 Task: For heading Arial with bold.  font size for heading22,  'Change the font style of data to'Arial Narrow.  and font size to 14,  Change the alignment of both headline & data to Align middle.  In the sheet  Budget Analysis Log
Action: Mouse moved to (132, 170)
Screenshot: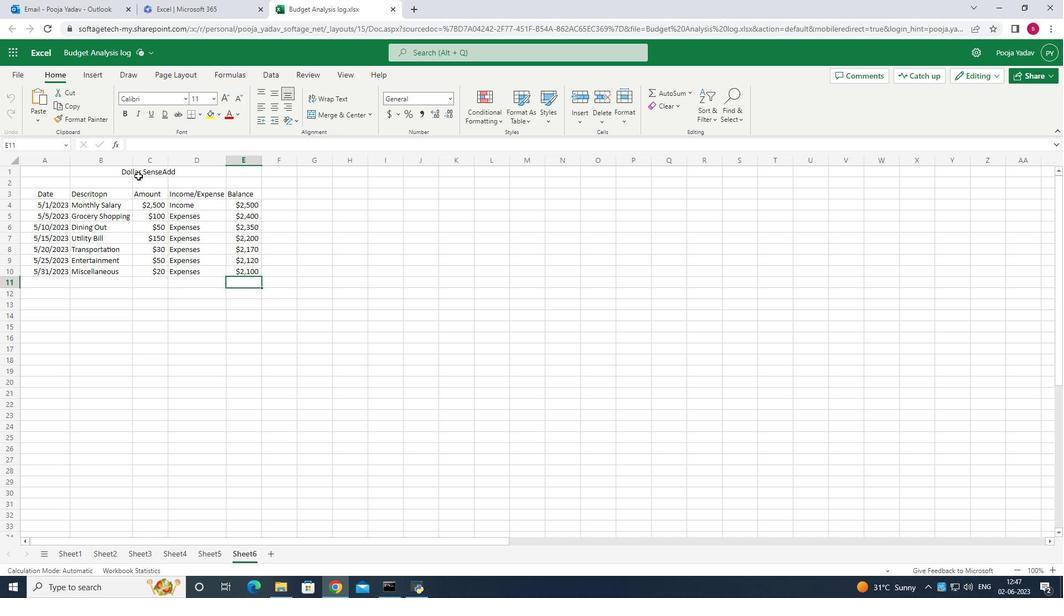 
Action: Mouse pressed left at (132, 170)
Screenshot: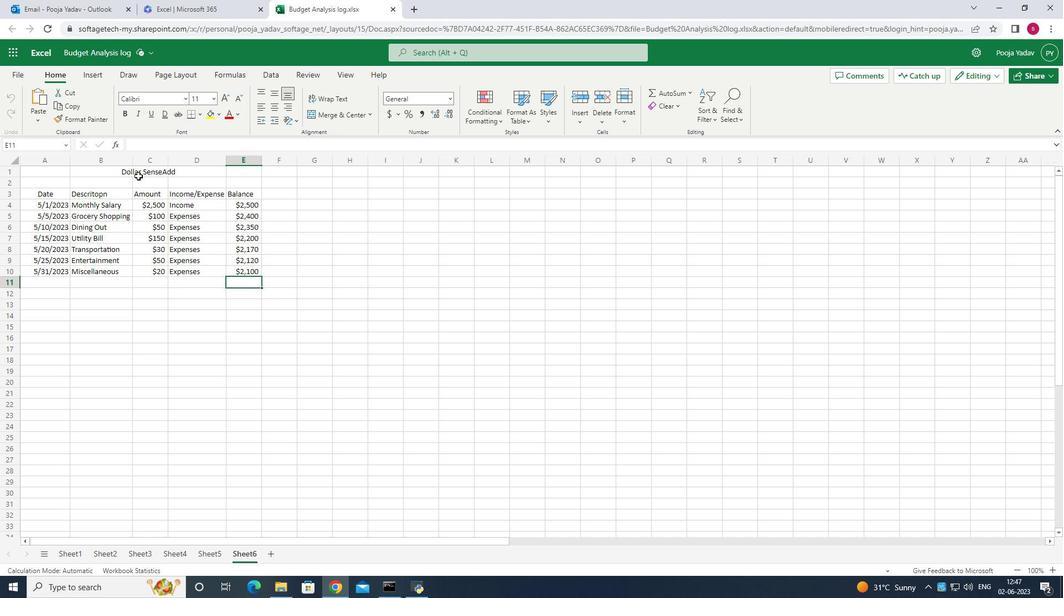 
Action: Mouse moved to (118, 108)
Screenshot: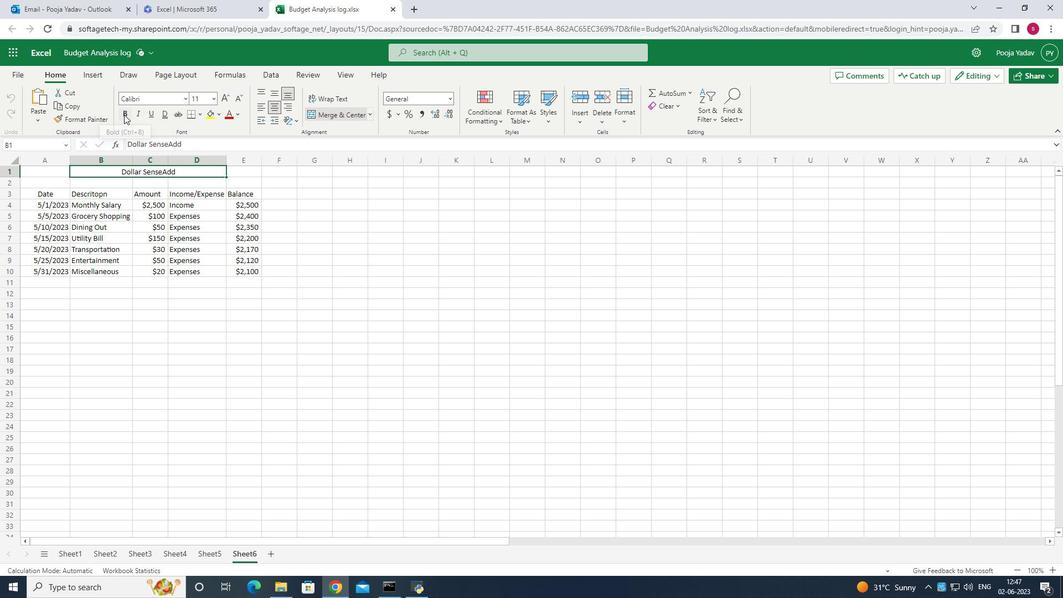 
Action: Mouse pressed left at (118, 108)
Screenshot: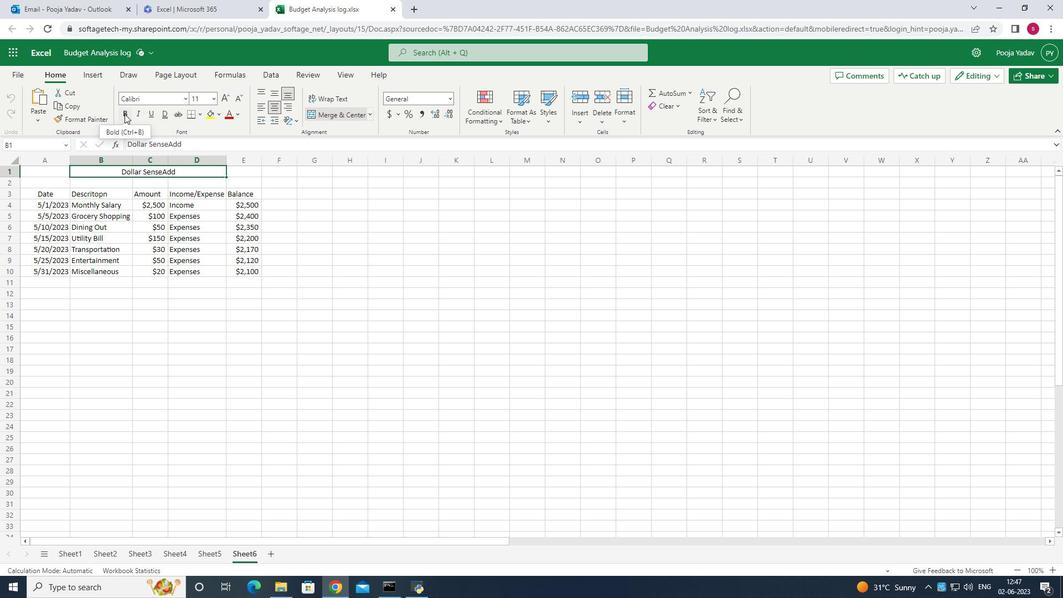 
Action: Mouse moved to (179, 88)
Screenshot: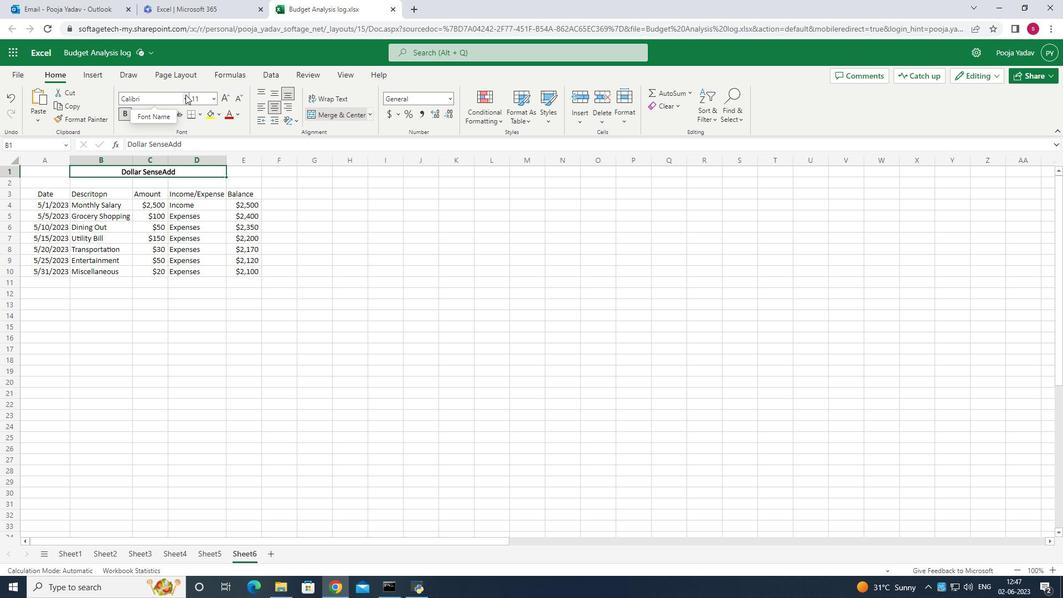 
Action: Mouse pressed left at (179, 88)
Screenshot: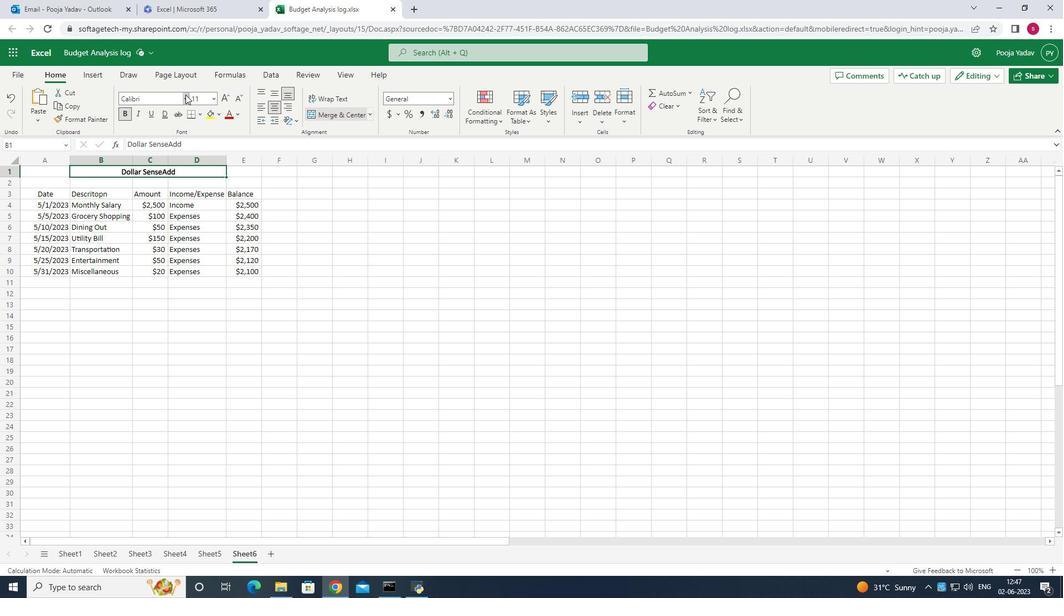 
Action: Mouse moved to (183, 96)
Screenshot: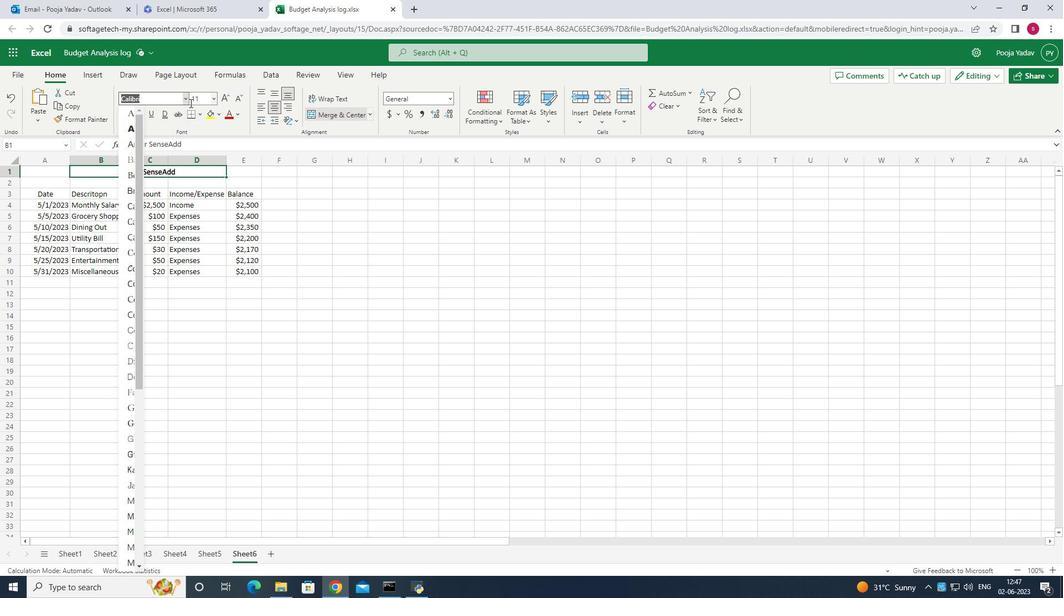
Action: Mouse pressed left at (183, 96)
Screenshot: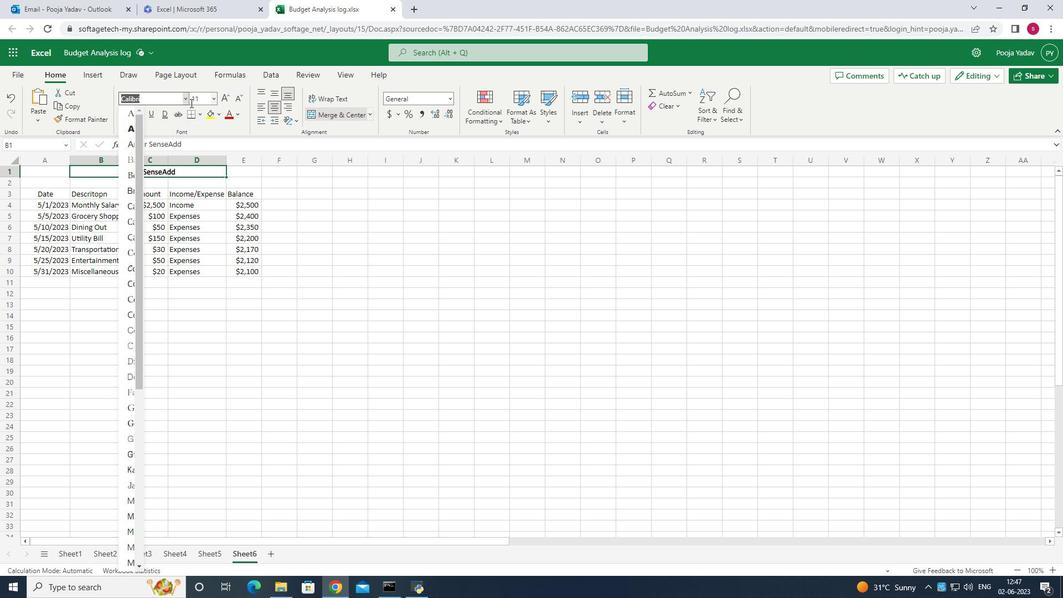 
Action: Mouse moved to (180, 96)
Screenshot: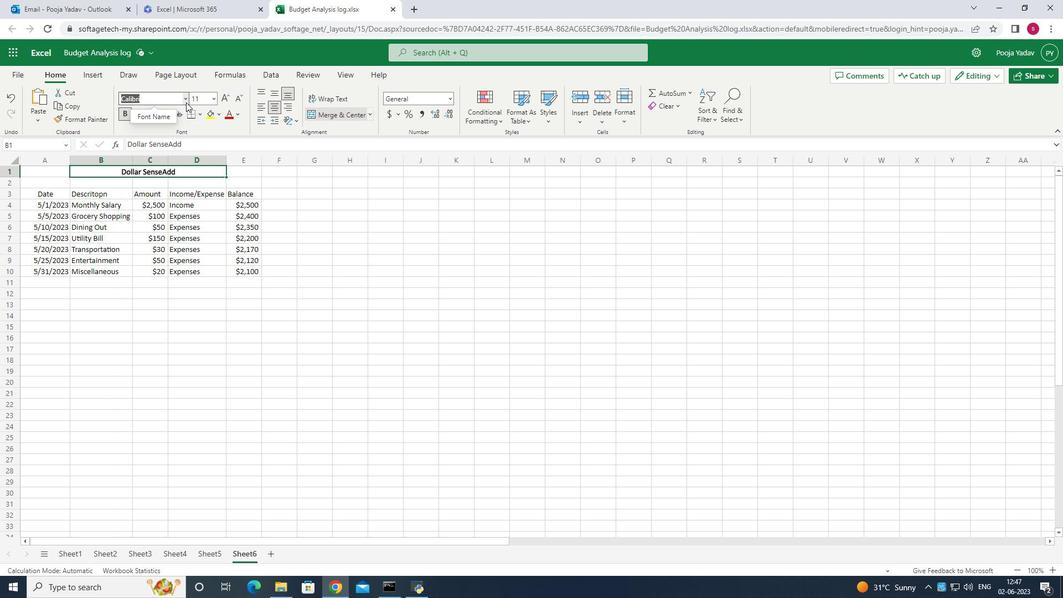 
Action: Mouse pressed left at (180, 96)
Screenshot: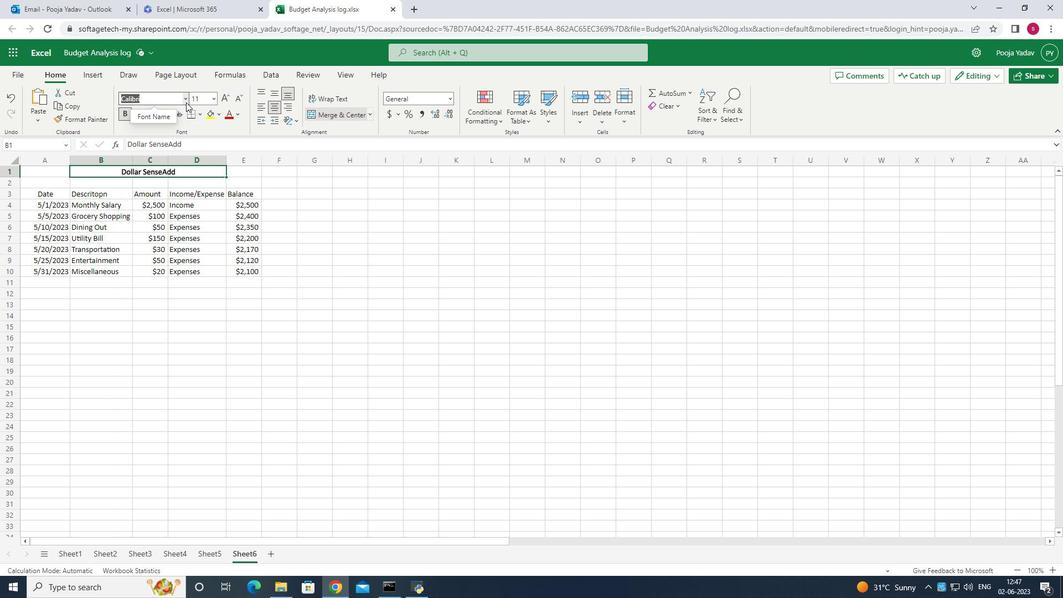 
Action: Mouse moved to (160, 139)
Screenshot: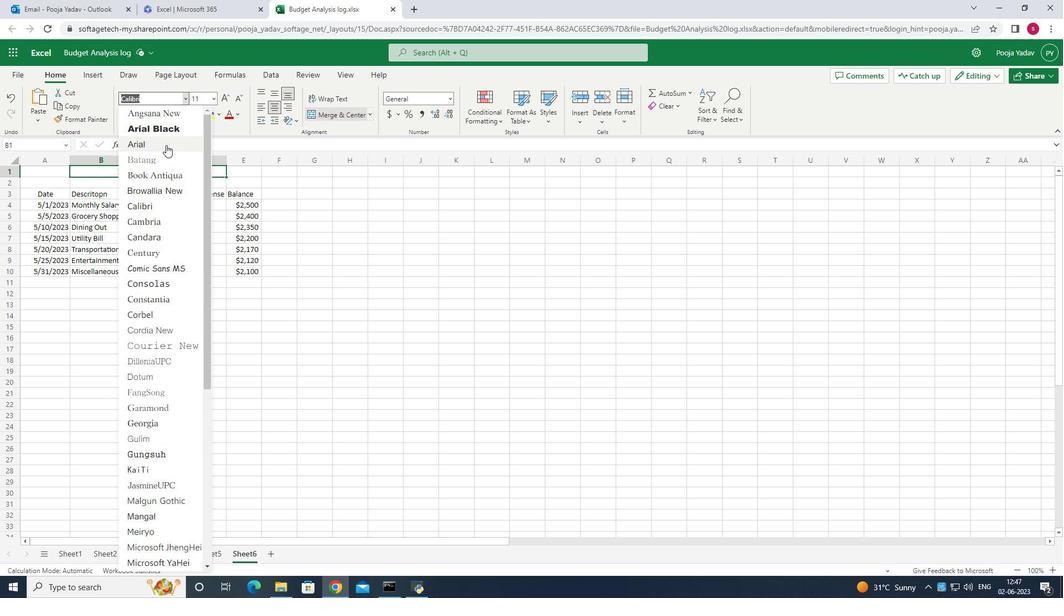 
Action: Mouse pressed left at (160, 139)
Screenshot: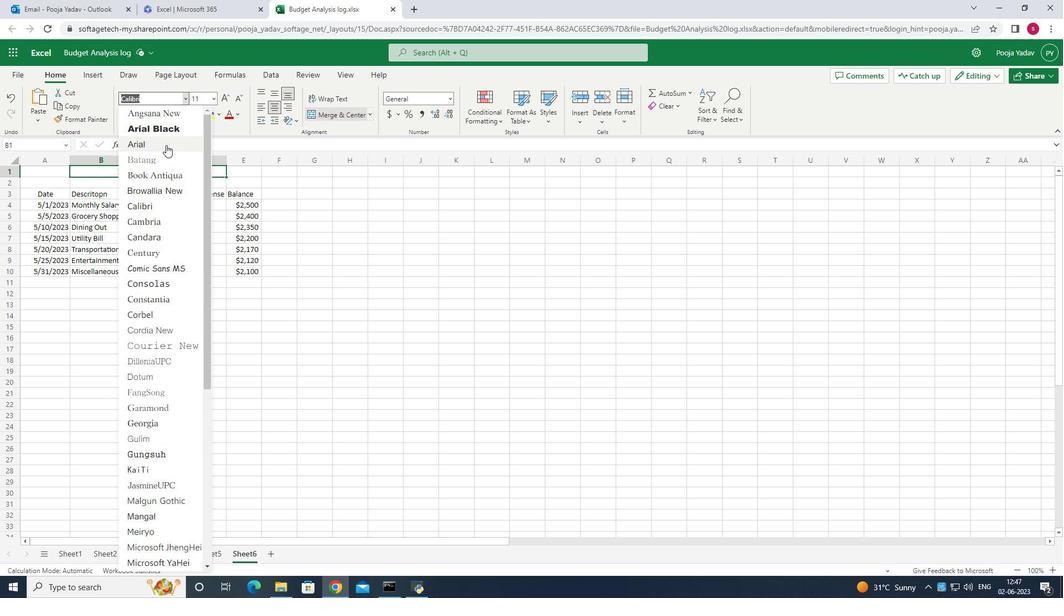 
Action: Mouse moved to (207, 94)
Screenshot: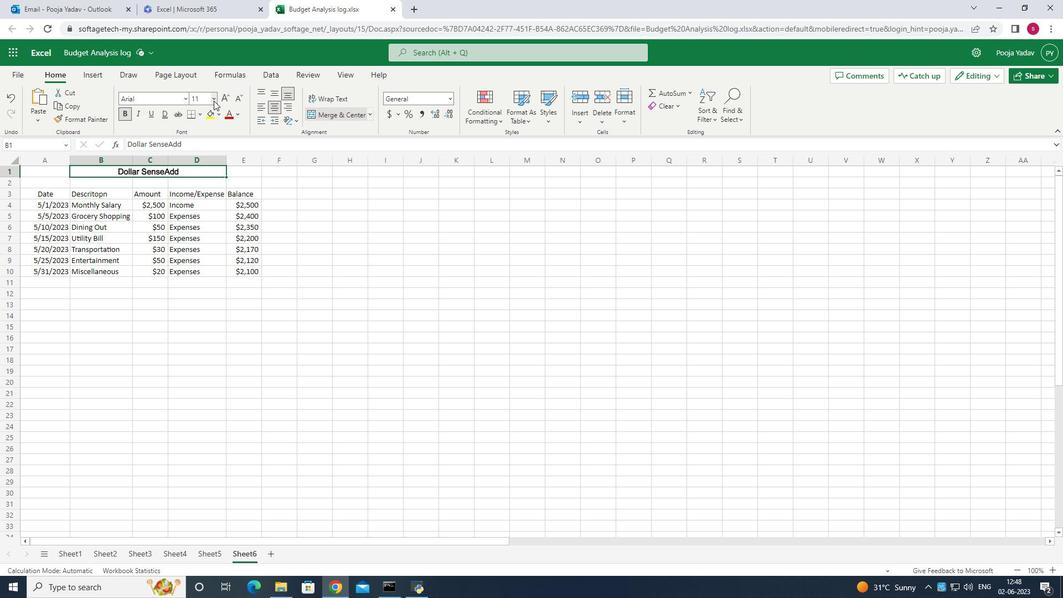 
Action: Mouse pressed left at (207, 94)
Screenshot: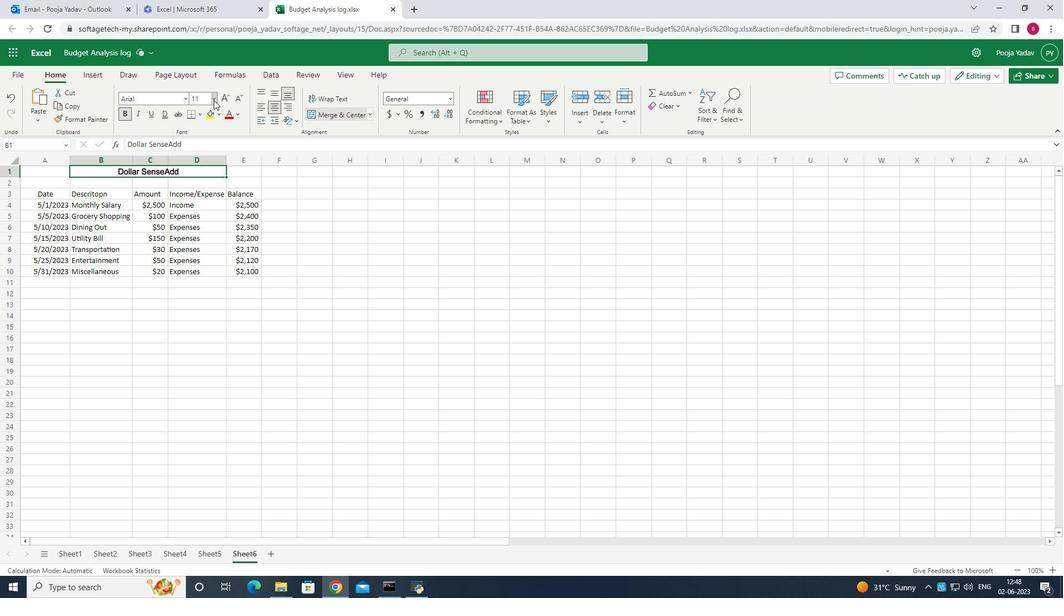 
Action: Mouse moved to (310, 198)
Screenshot: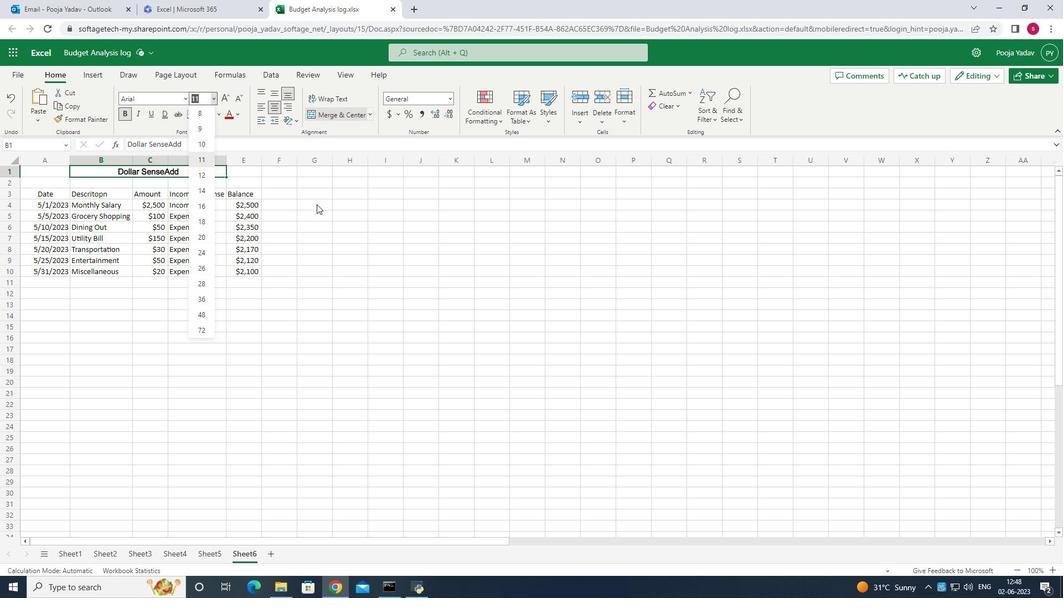 
Action: Mouse pressed left at (310, 198)
Screenshot: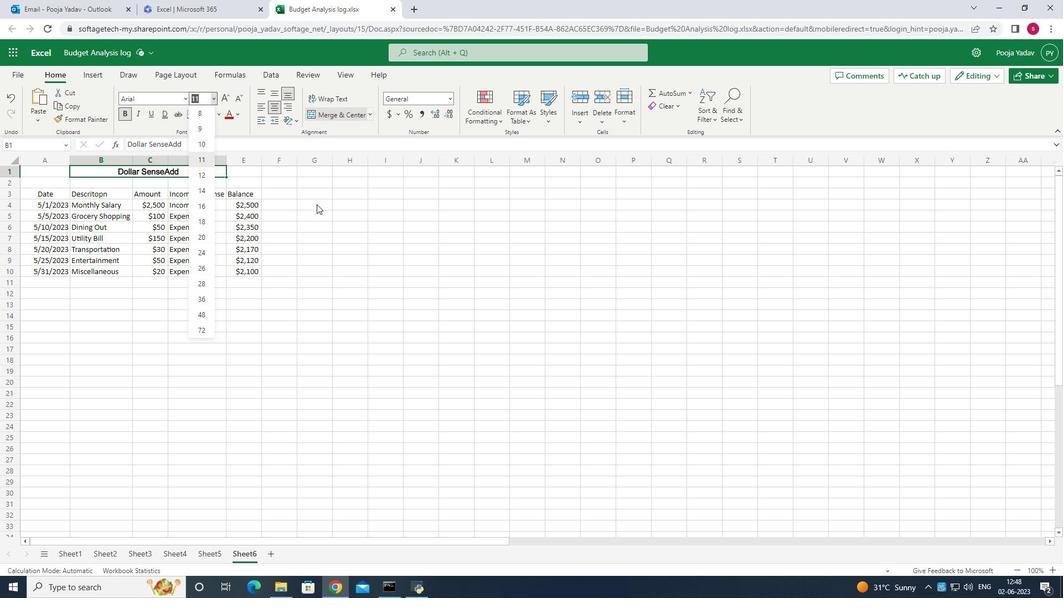 
Action: Mouse moved to (206, 94)
Screenshot: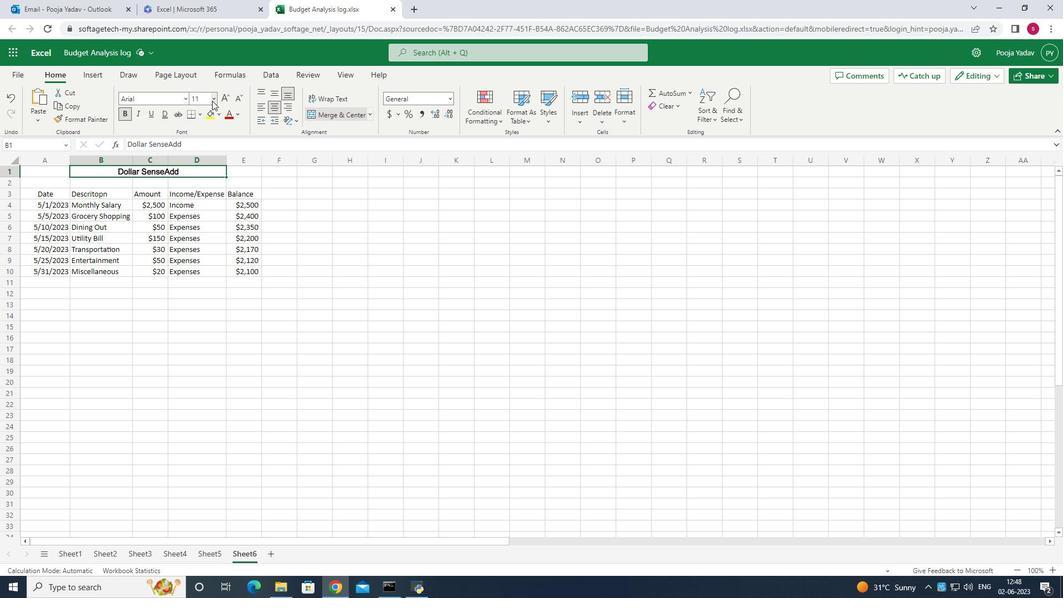 
Action: Mouse pressed left at (206, 94)
Screenshot: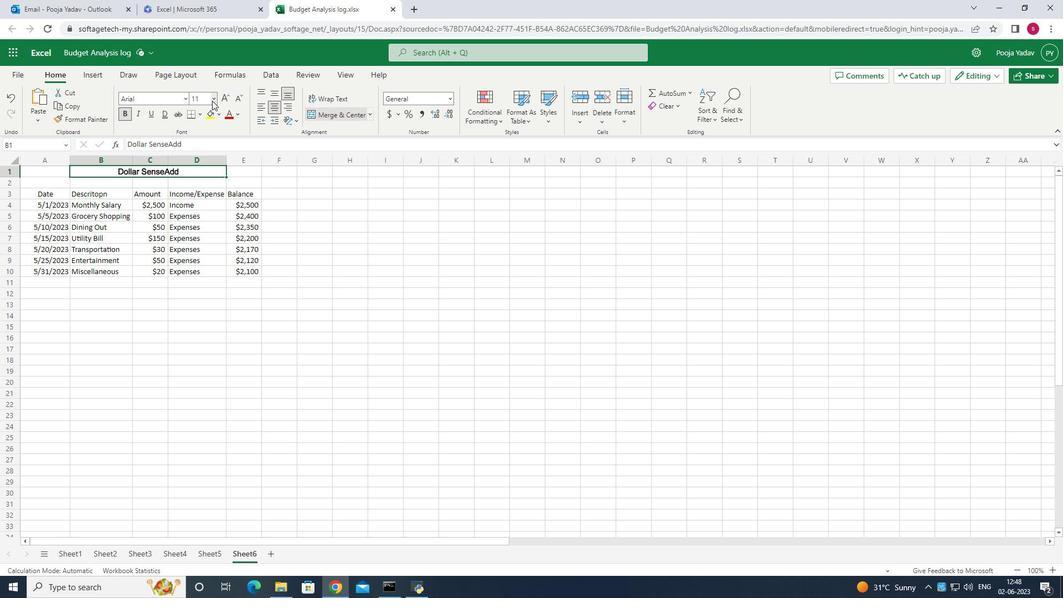 
Action: Mouse pressed left at (206, 94)
Screenshot: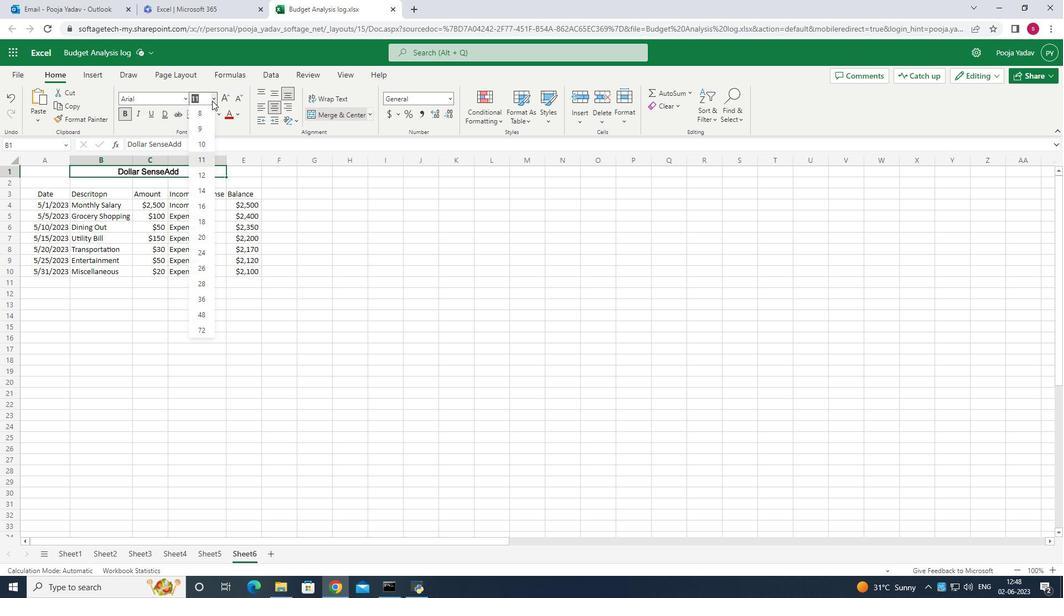 
Action: Mouse pressed left at (206, 94)
Screenshot: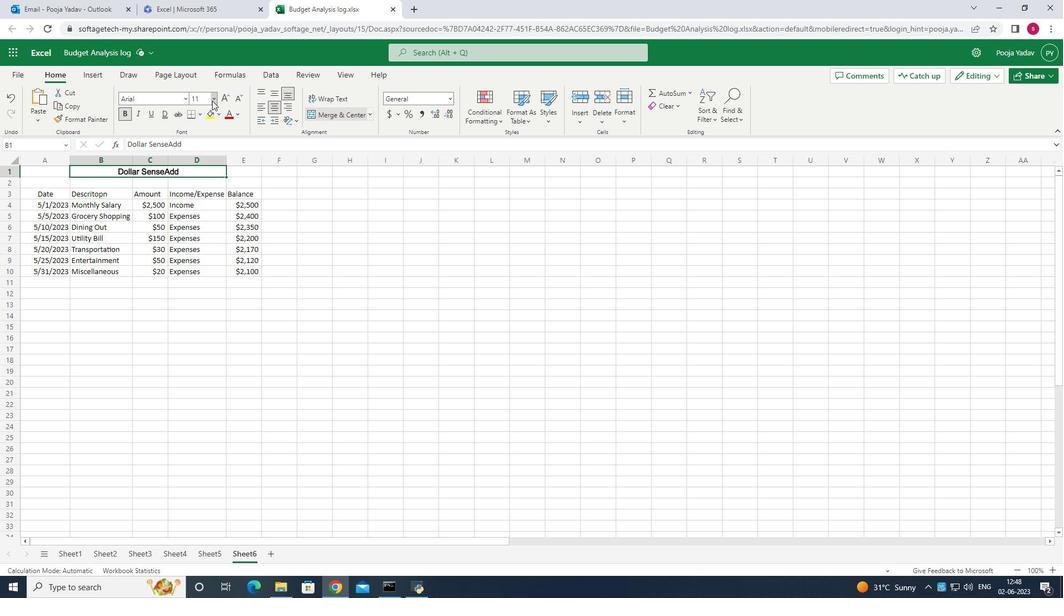 
Action: Mouse moved to (196, 231)
Screenshot: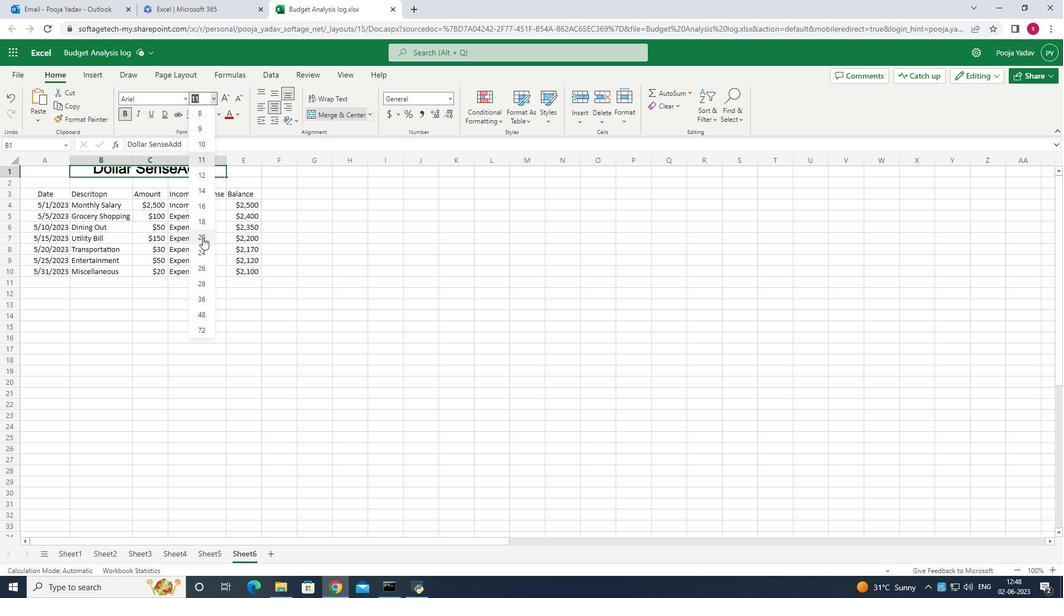 
Action: Mouse pressed left at (196, 231)
Screenshot: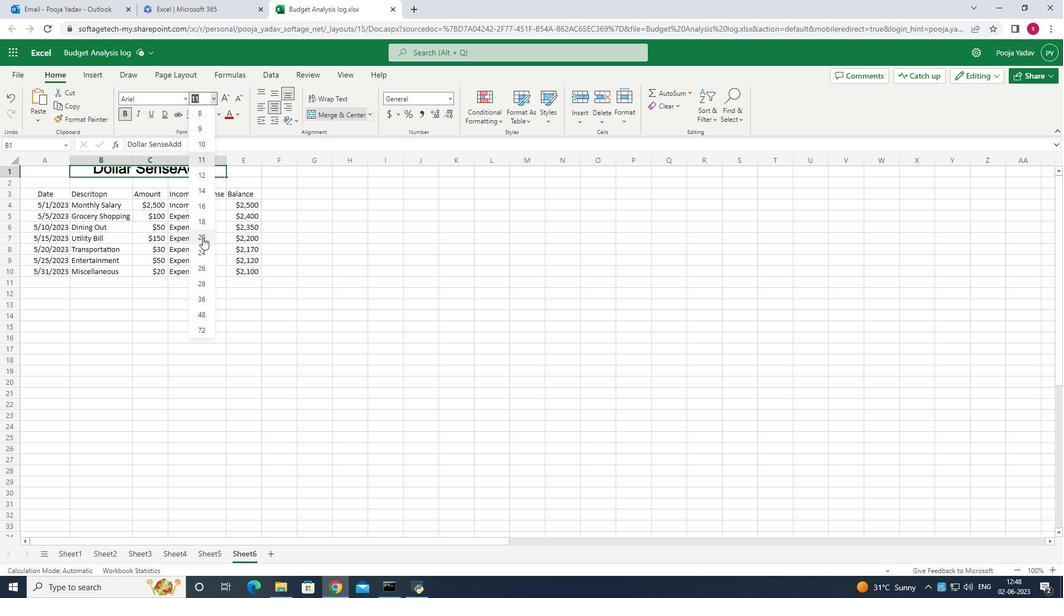 
Action: Mouse moved to (196, 91)
Screenshot: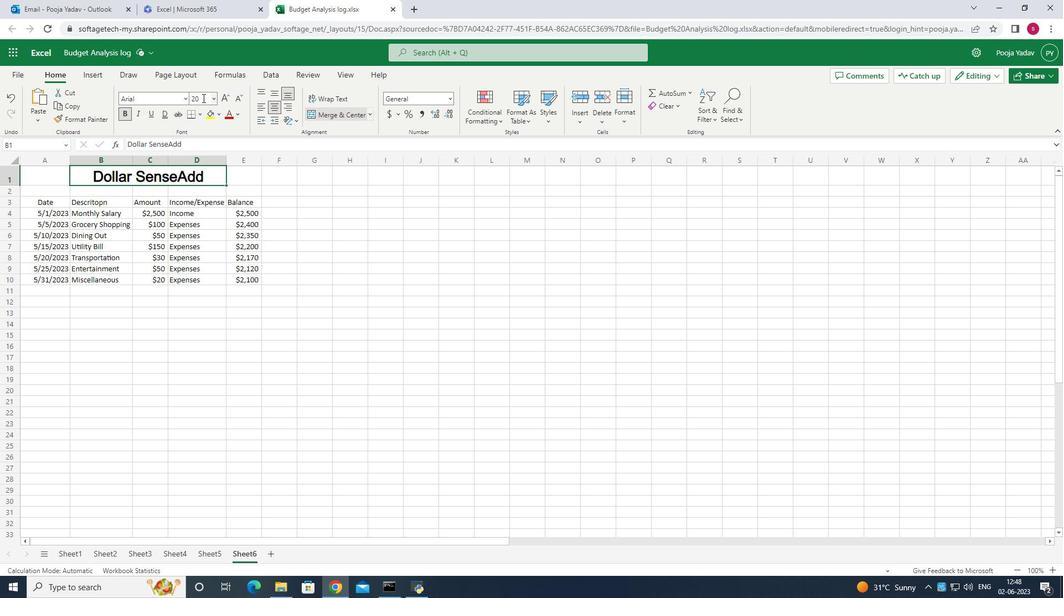 
Action: Mouse pressed left at (196, 91)
Screenshot: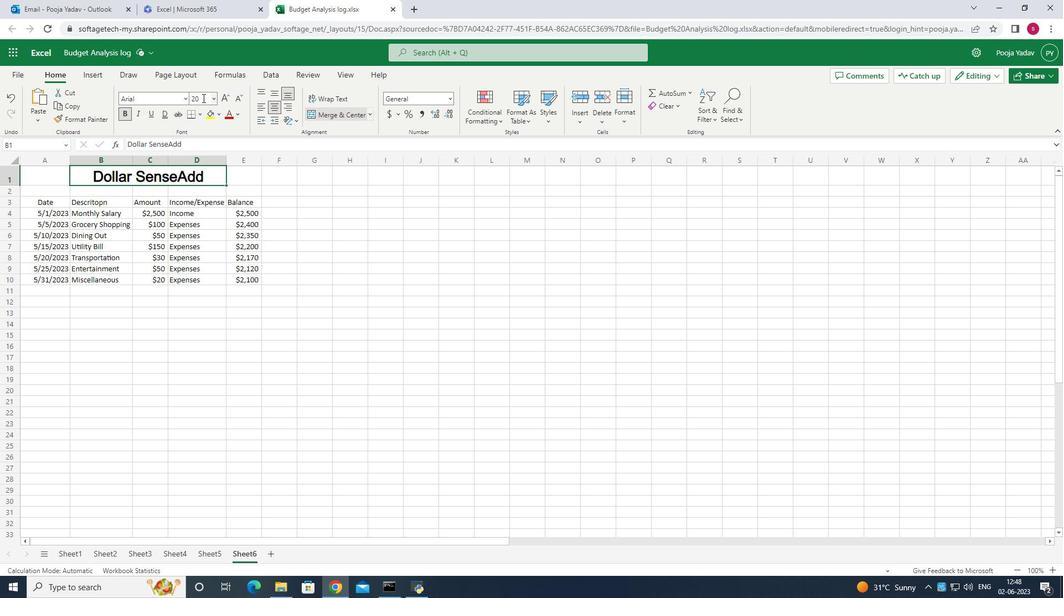 
Action: Mouse pressed left at (196, 91)
Screenshot: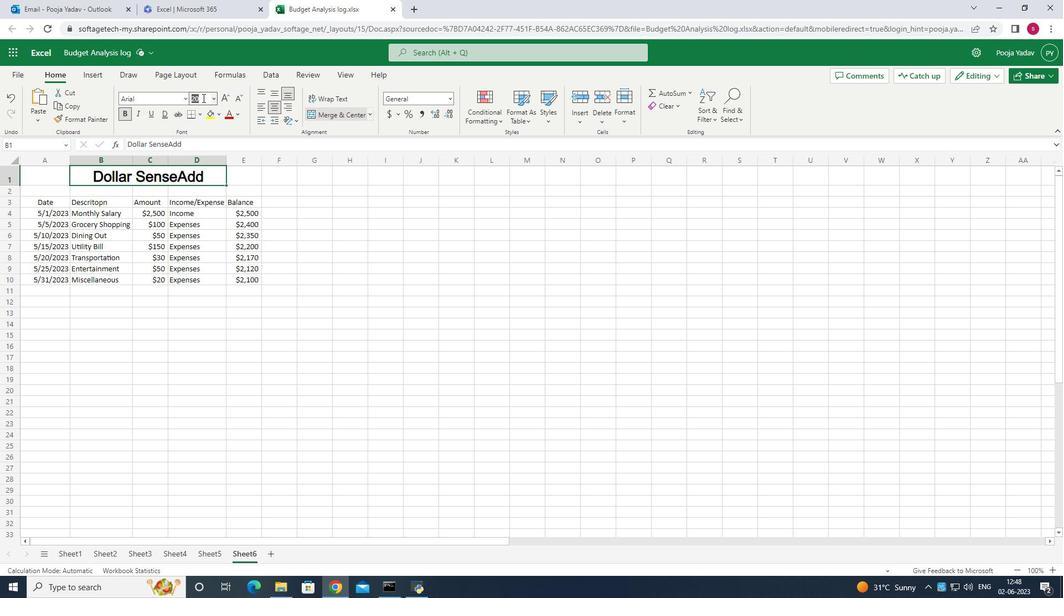 
Action: Mouse pressed left at (196, 91)
Screenshot: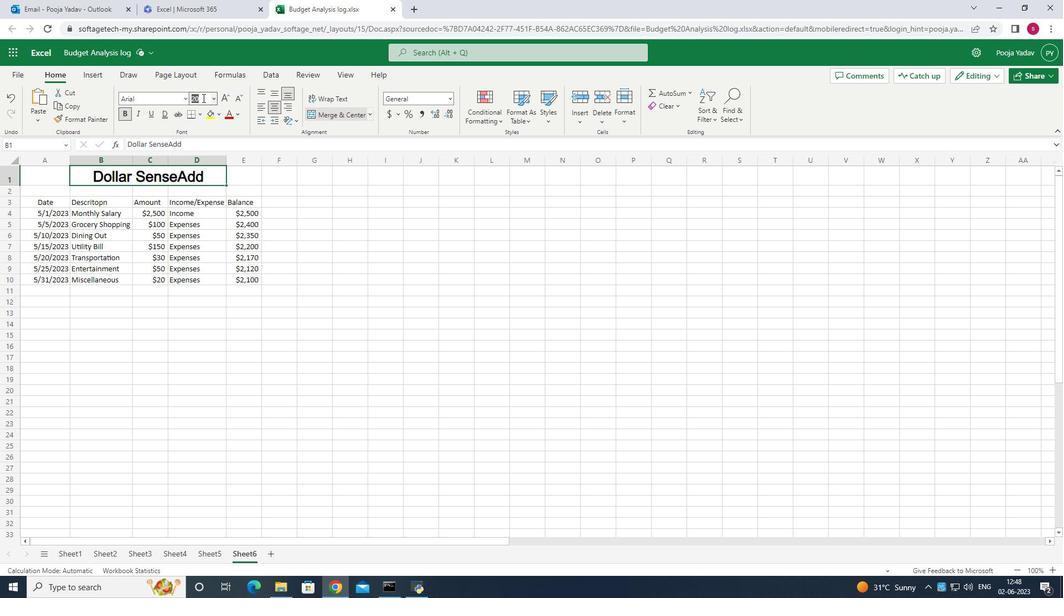 
Action: Mouse pressed left at (196, 91)
Screenshot: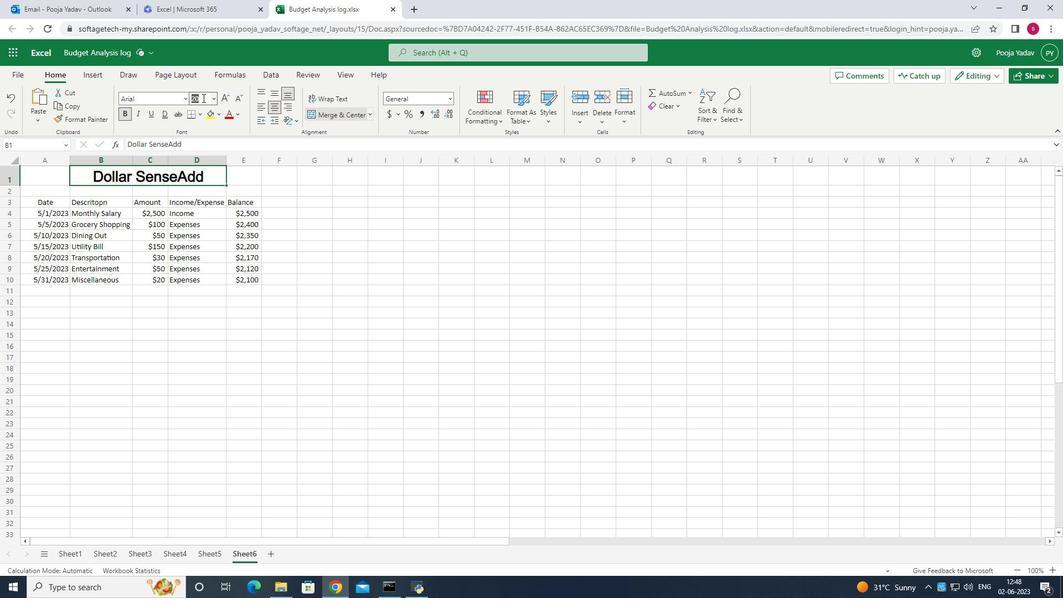 
Action: Mouse pressed left at (196, 91)
Screenshot: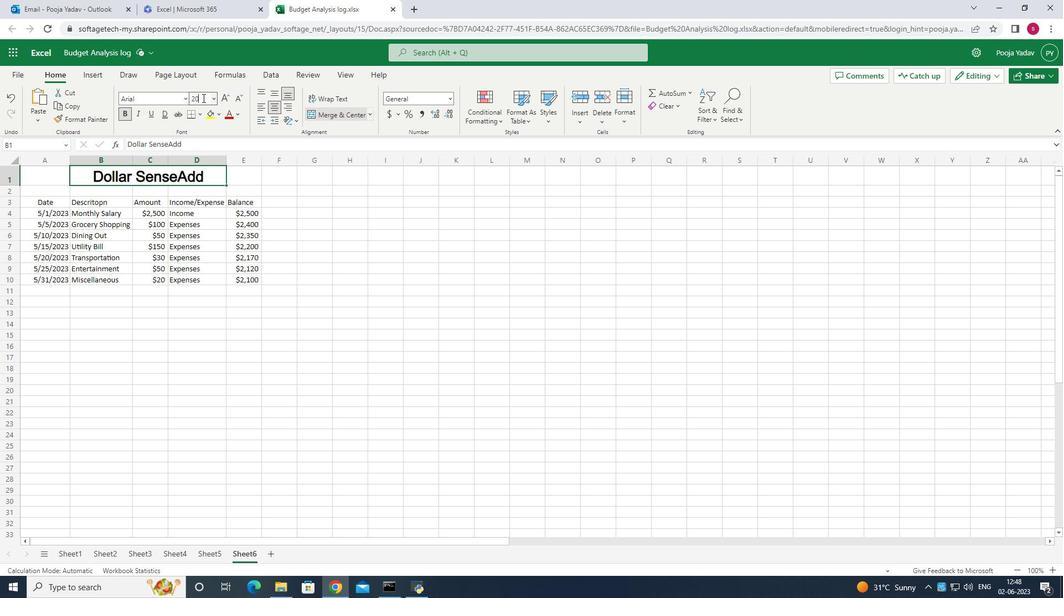 
Action: Key pressed 22
Screenshot: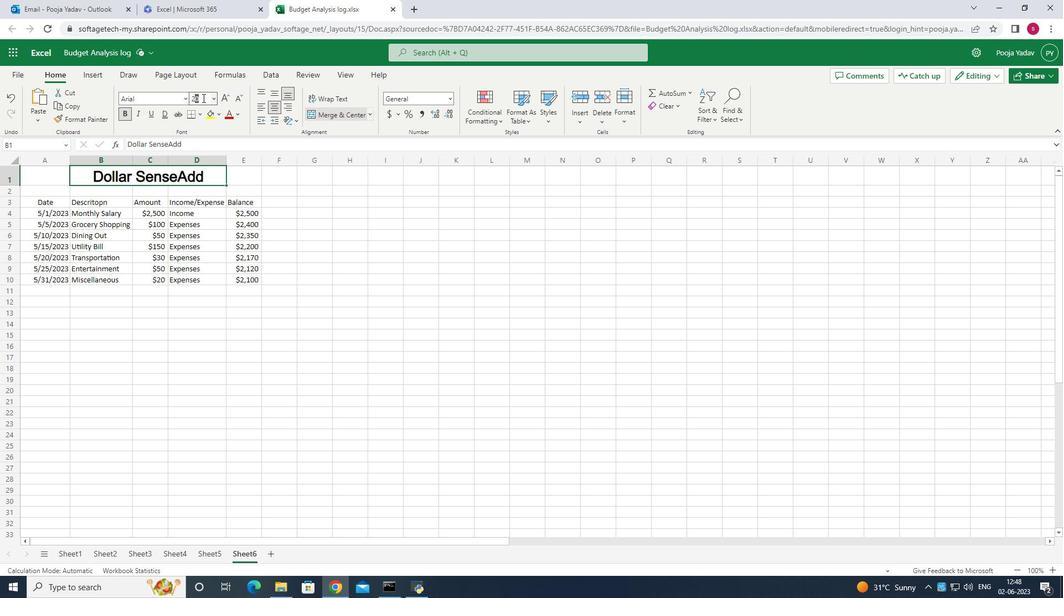 
Action: Mouse moved to (190, 274)
Screenshot: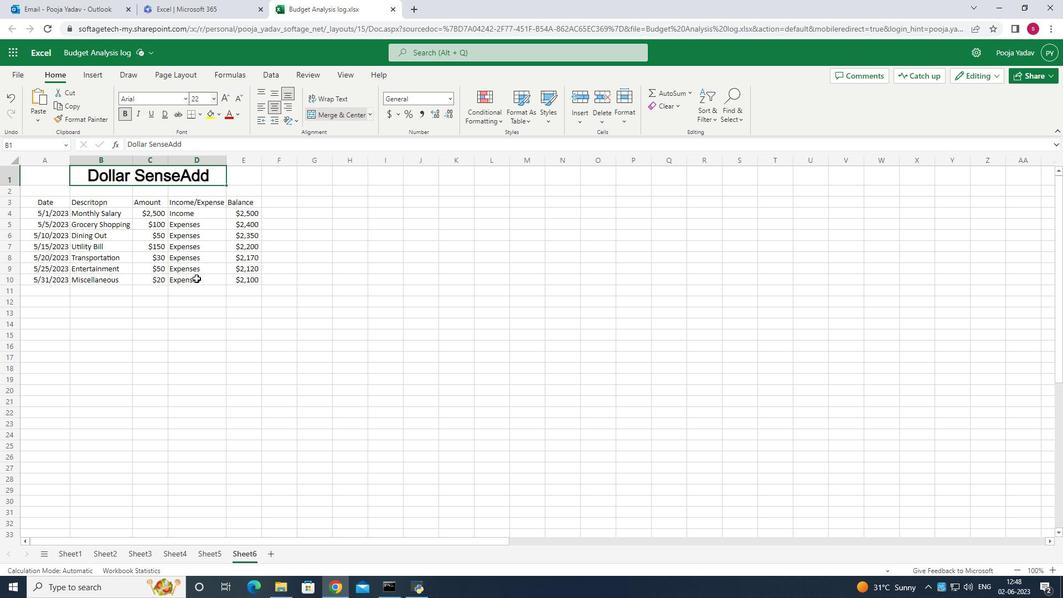 
Action: Mouse pressed left at (190, 274)
Screenshot: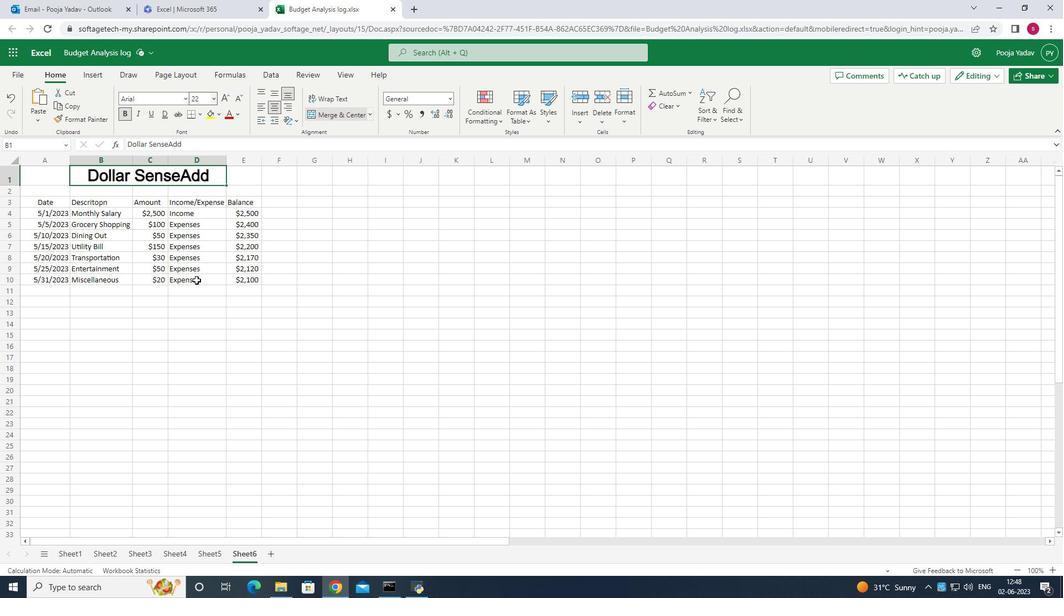 
Action: Mouse moved to (108, 275)
Screenshot: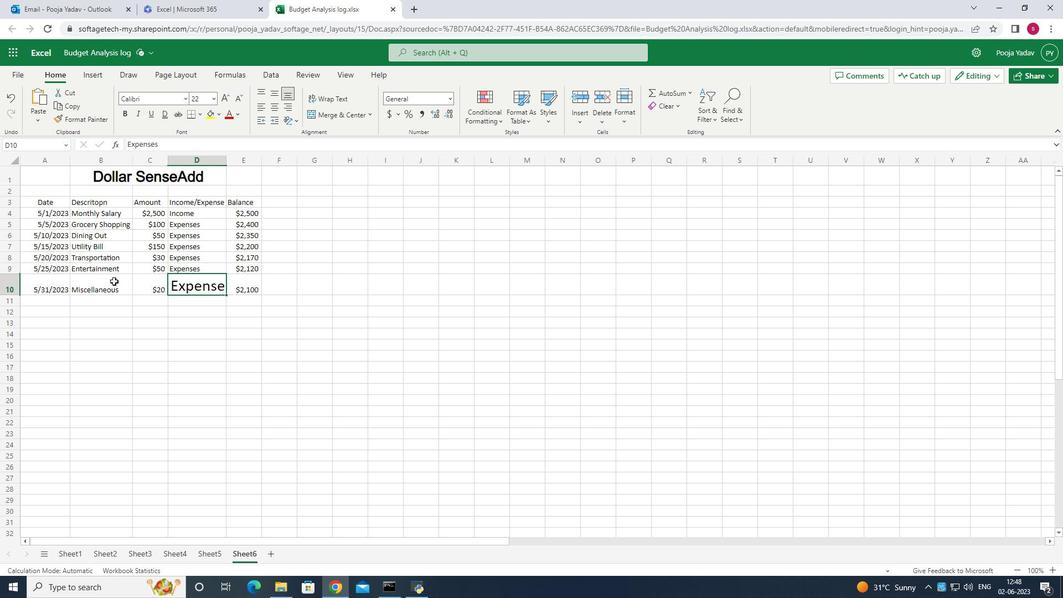
Action: Mouse pressed left at (108, 275)
Screenshot: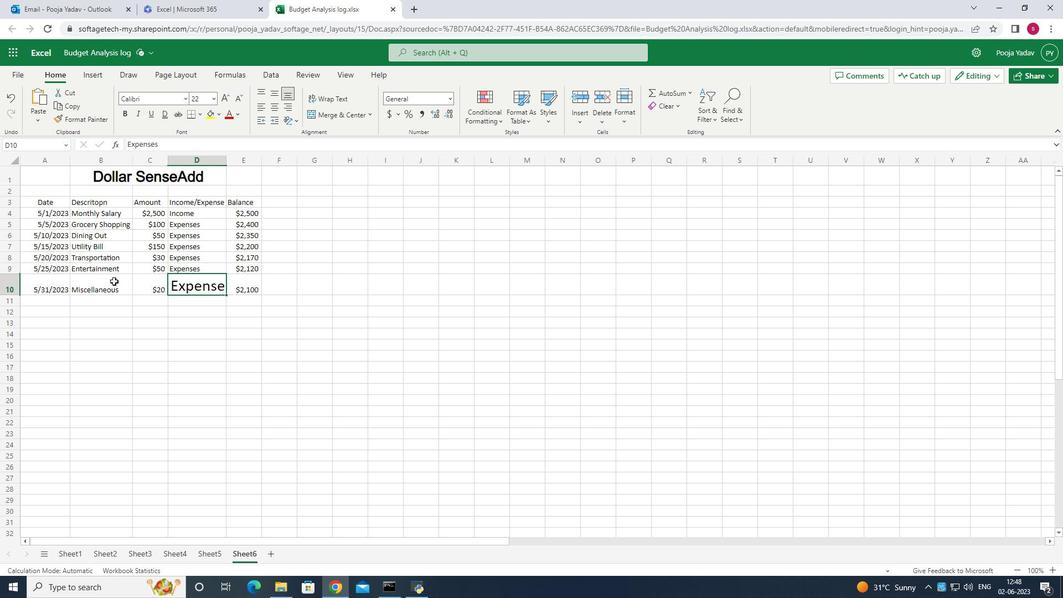
Action: Mouse moved to (206, 281)
Screenshot: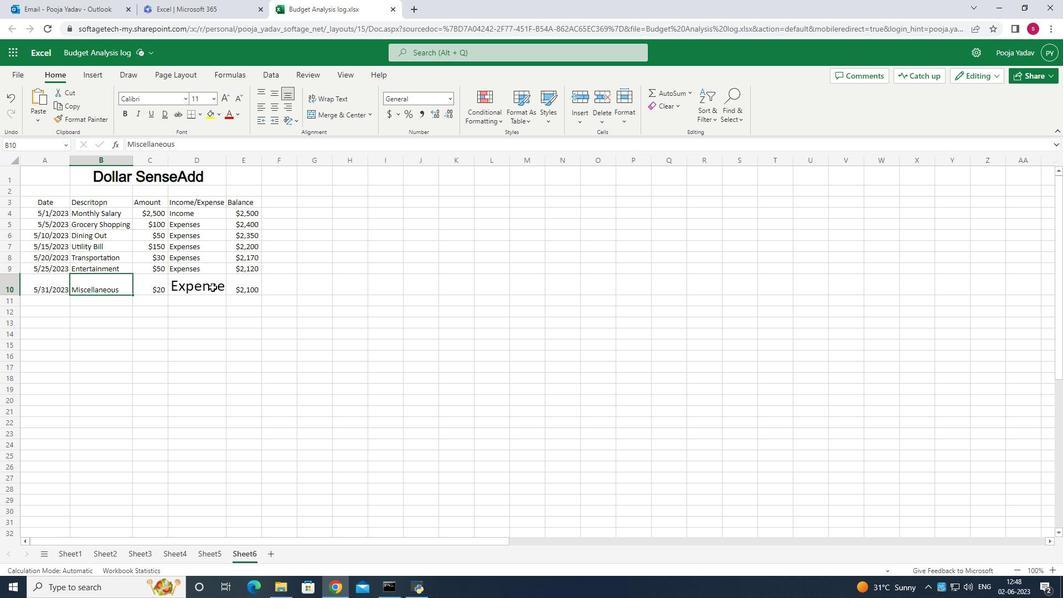
Action: Mouse pressed left at (206, 281)
Screenshot: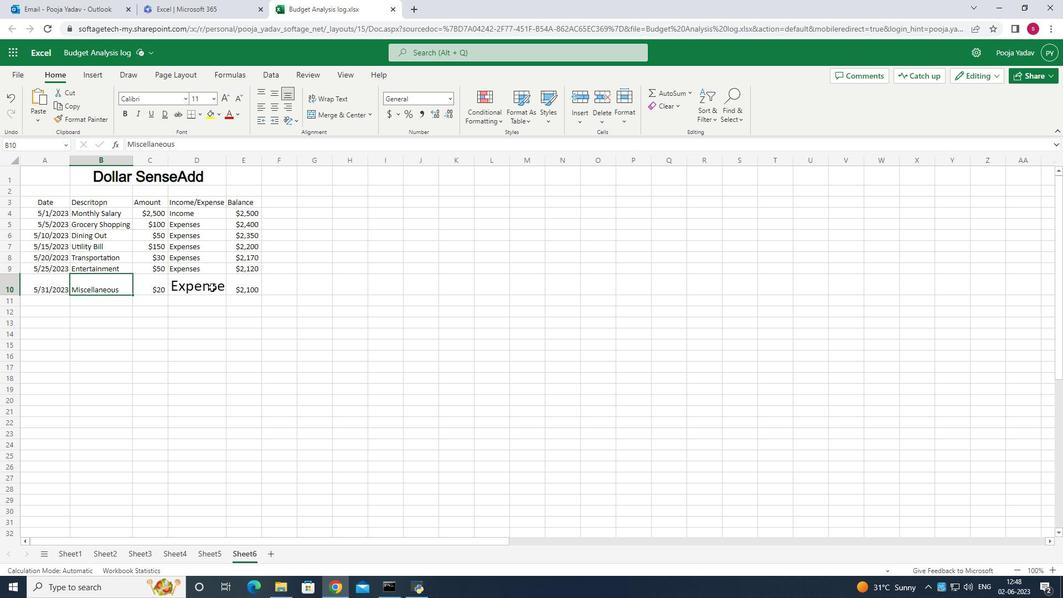 
Action: Mouse moved to (380, 267)
Screenshot: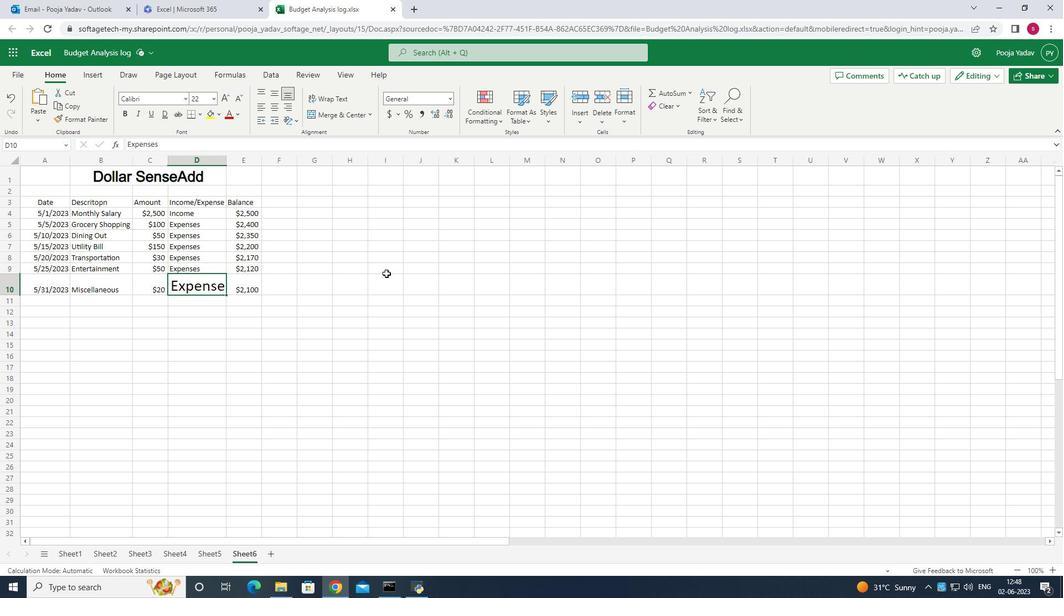 
Action: Mouse pressed left at (380, 267)
Screenshot: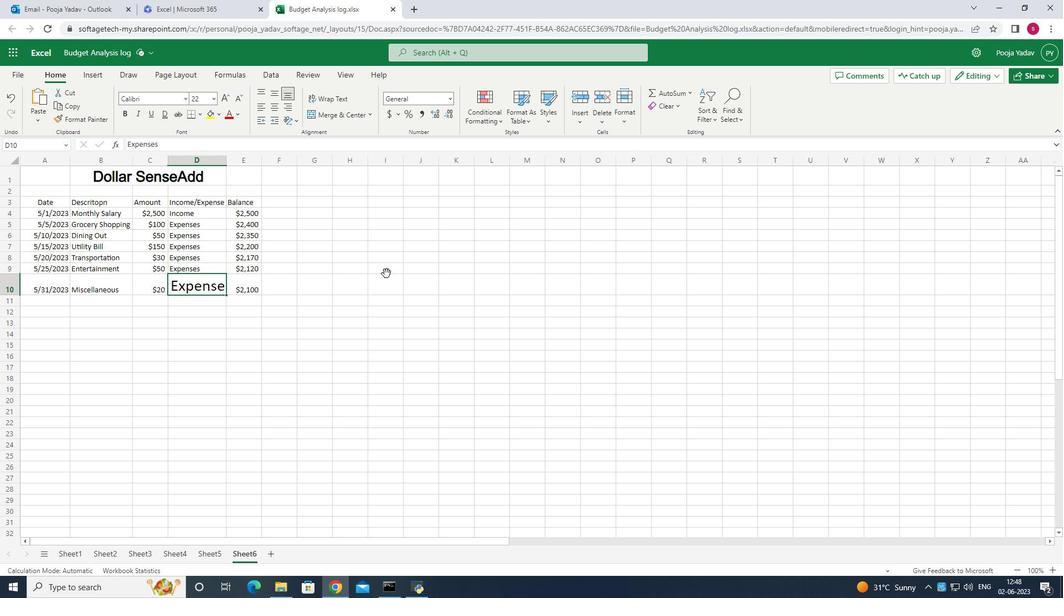 
Action: Mouse moved to (268, 234)
Screenshot: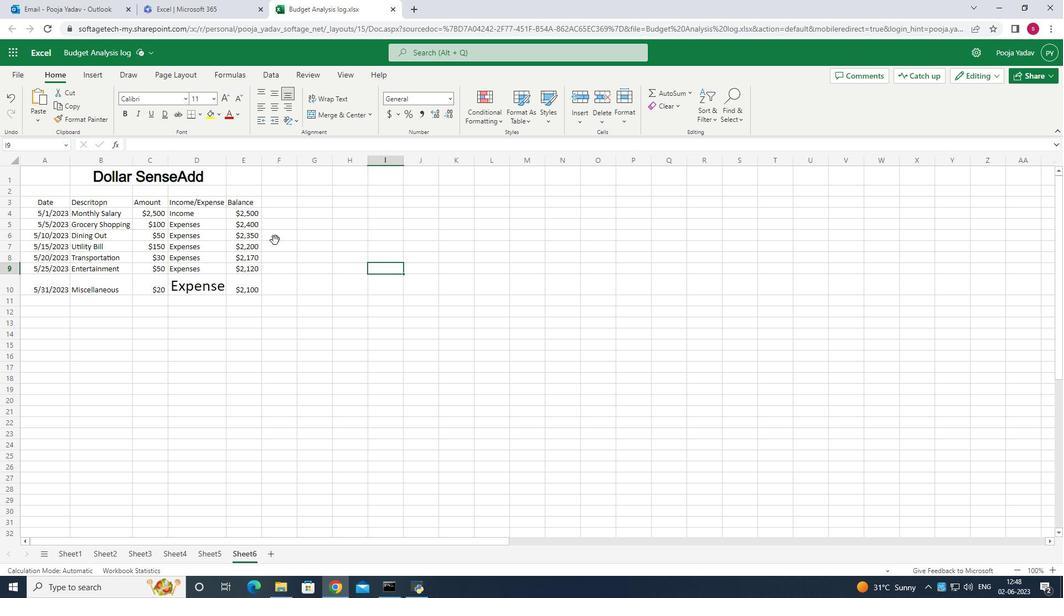 
Action: Mouse pressed left at (268, 234)
Screenshot: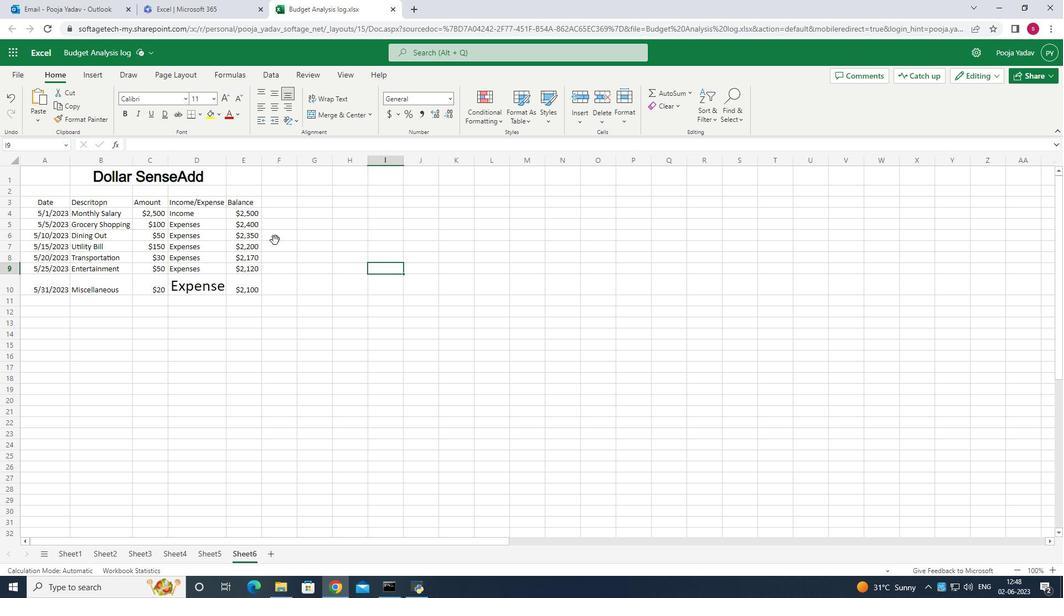 
Action: Mouse moved to (269, 234)
Screenshot: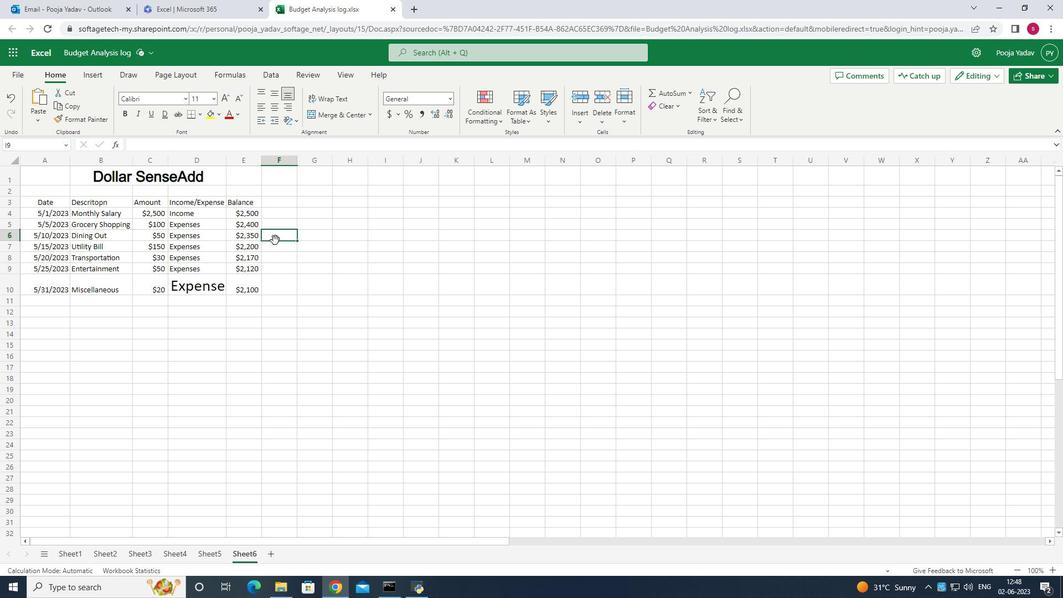 
Action: Key pressed <Key.backspace>
Screenshot: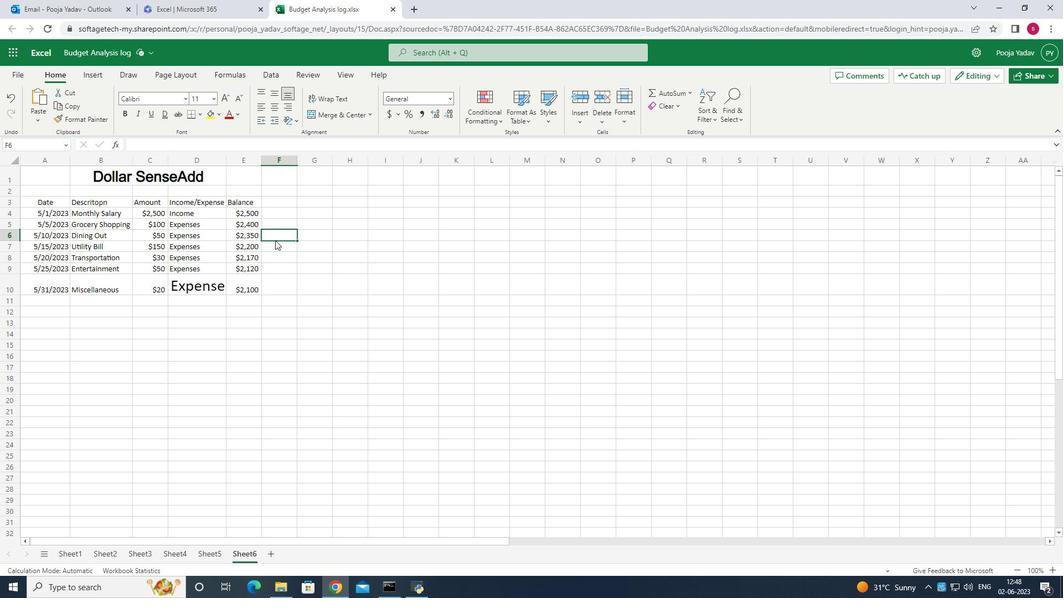 
Action: Mouse moved to (195, 327)
Screenshot: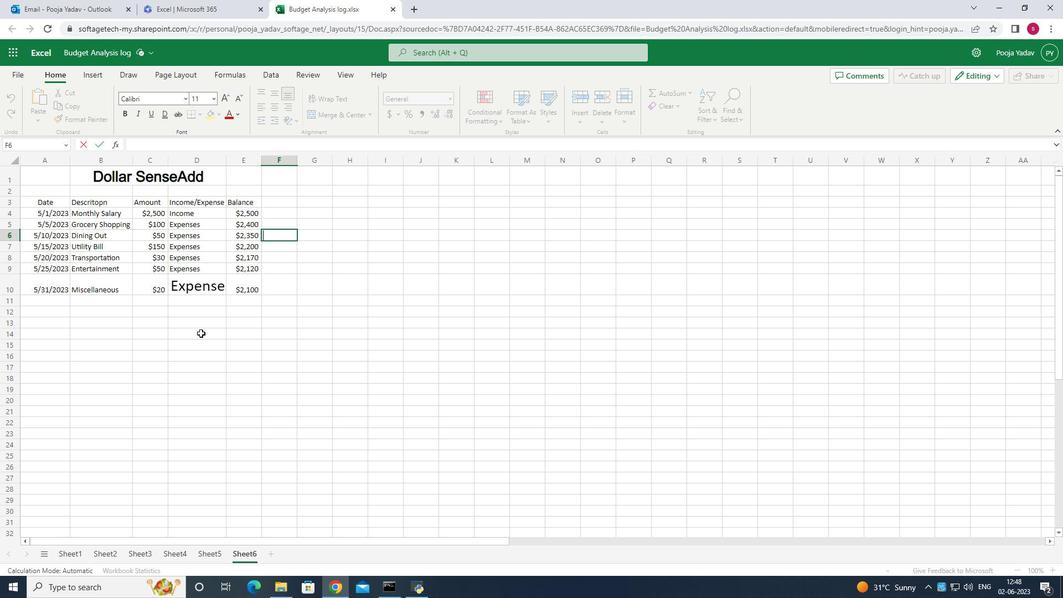 
Action: Mouse pressed left at (195, 327)
Screenshot: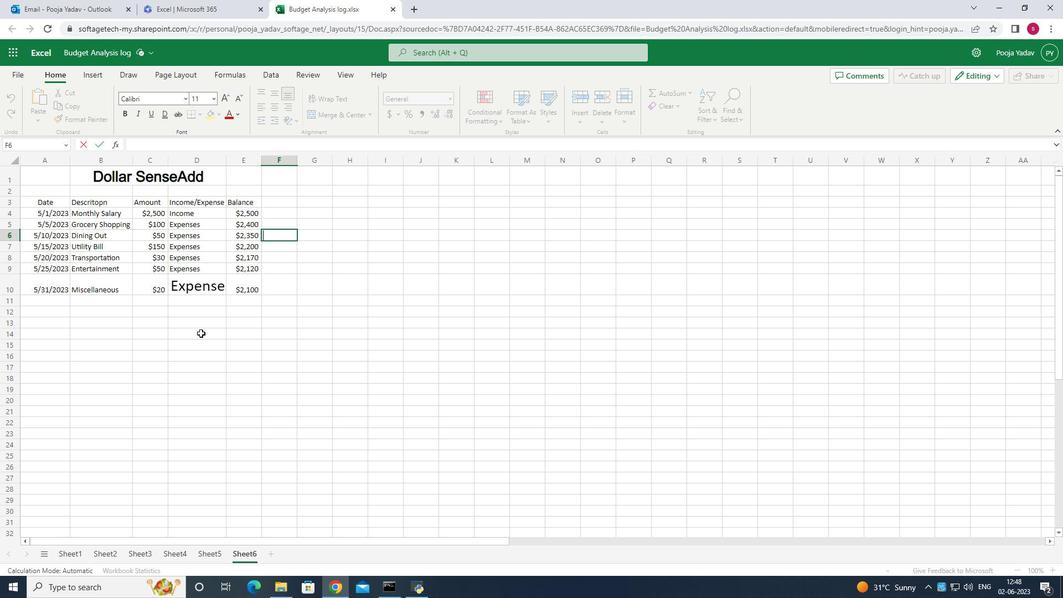 
Action: Mouse moved to (202, 278)
Screenshot: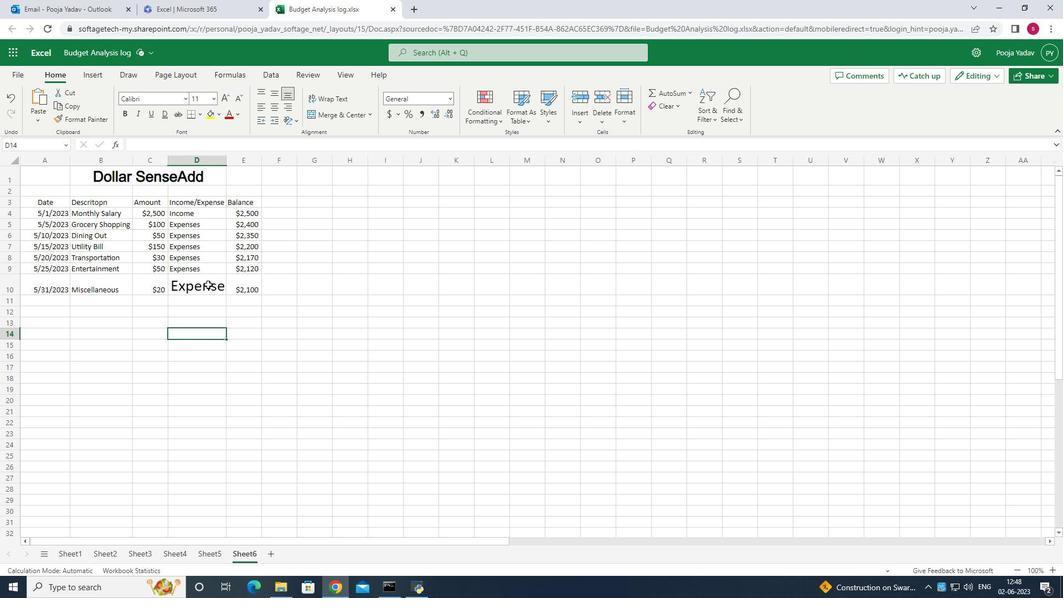 
Action: Mouse pressed left at (202, 278)
Screenshot: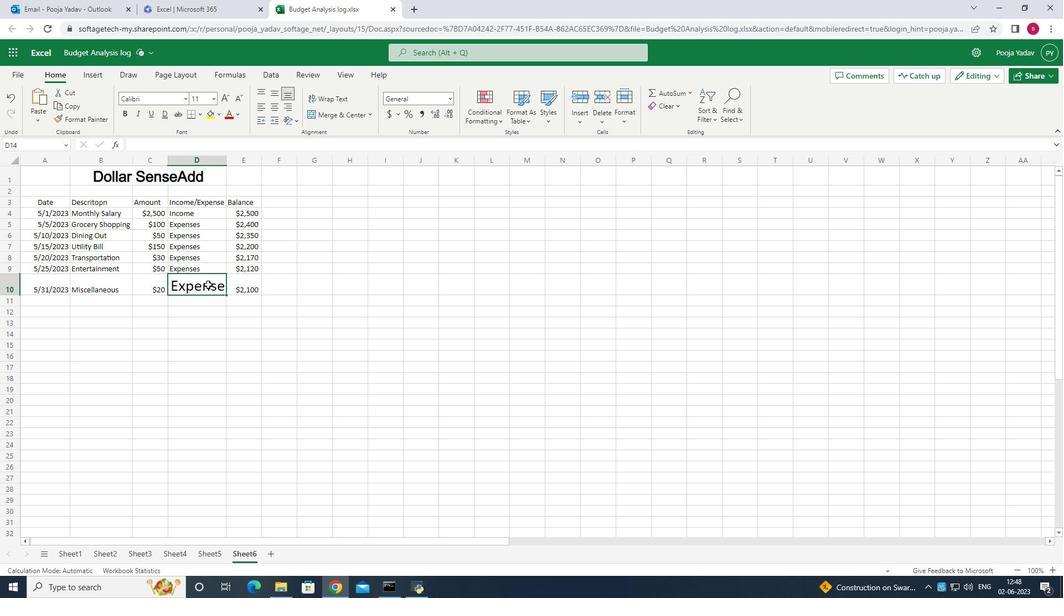 
Action: Mouse moved to (199, 279)
Screenshot: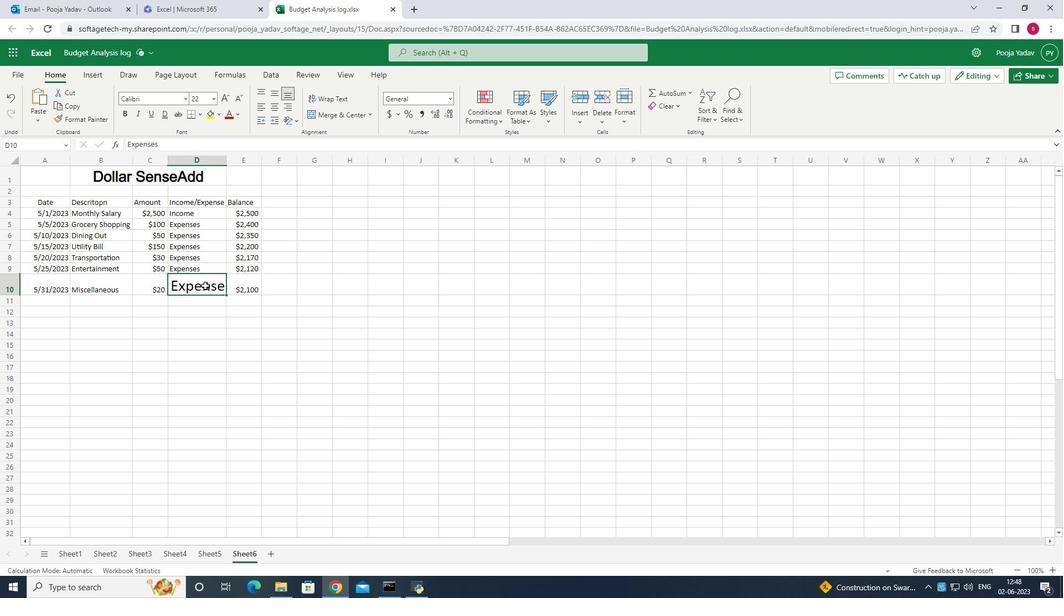 
Action: Key pressed ctrl+Z
Screenshot: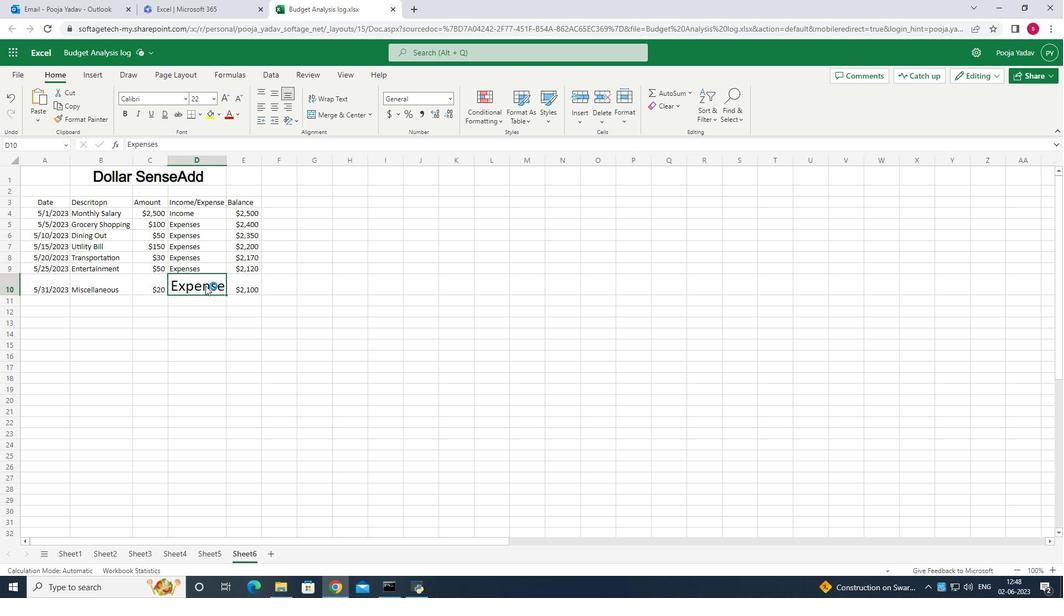 
Action: Mouse moved to (47, 194)
Screenshot: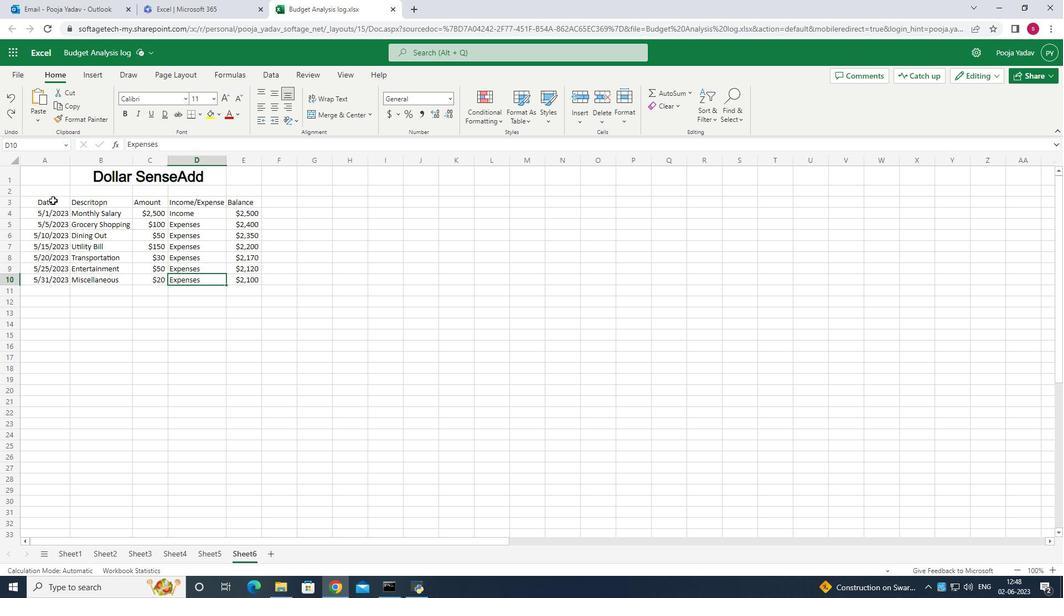 
Action: Mouse pressed left at (47, 194)
Screenshot: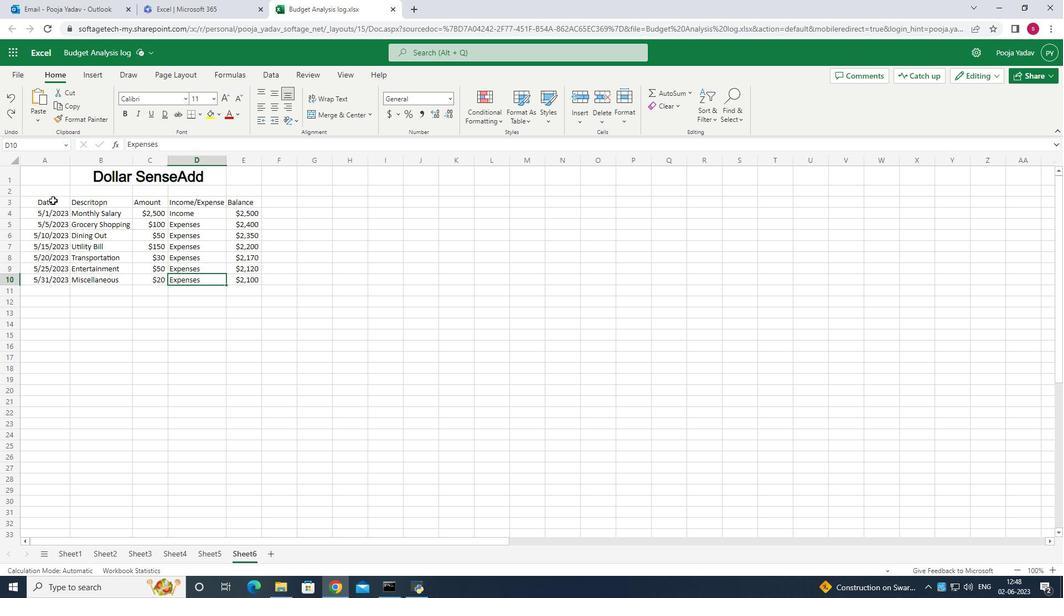 
Action: Mouse moved to (39, 186)
Screenshot: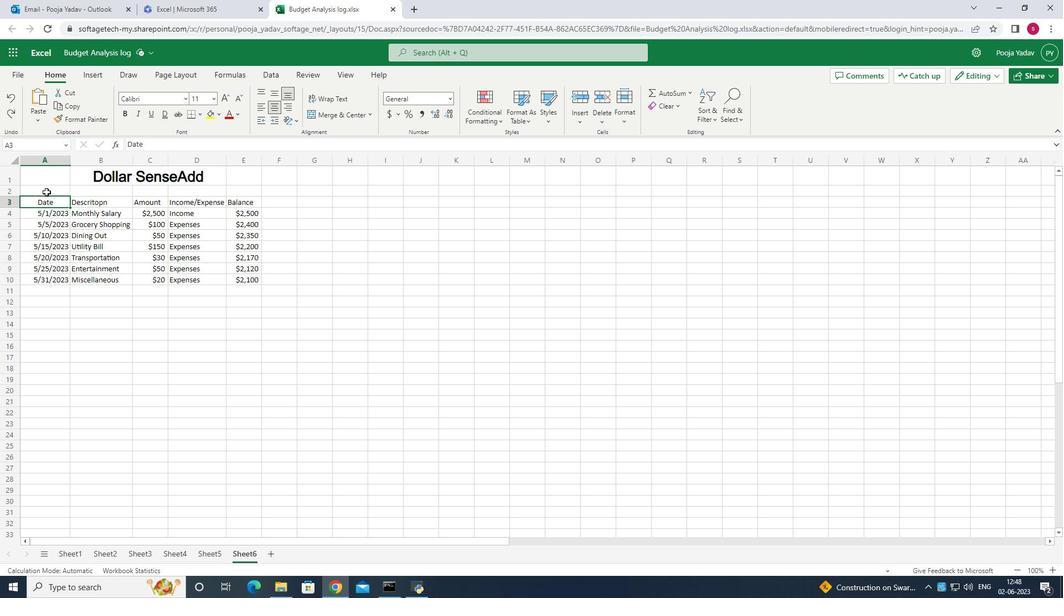 
Action: Mouse pressed left at (39, 186)
Screenshot: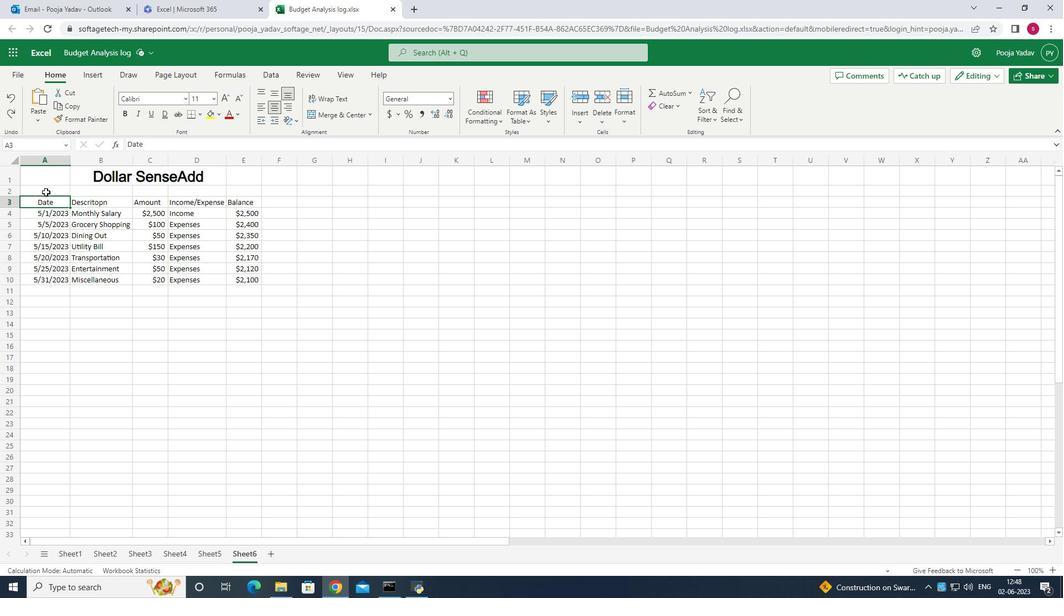 
Action: Mouse moved to (208, 90)
Screenshot: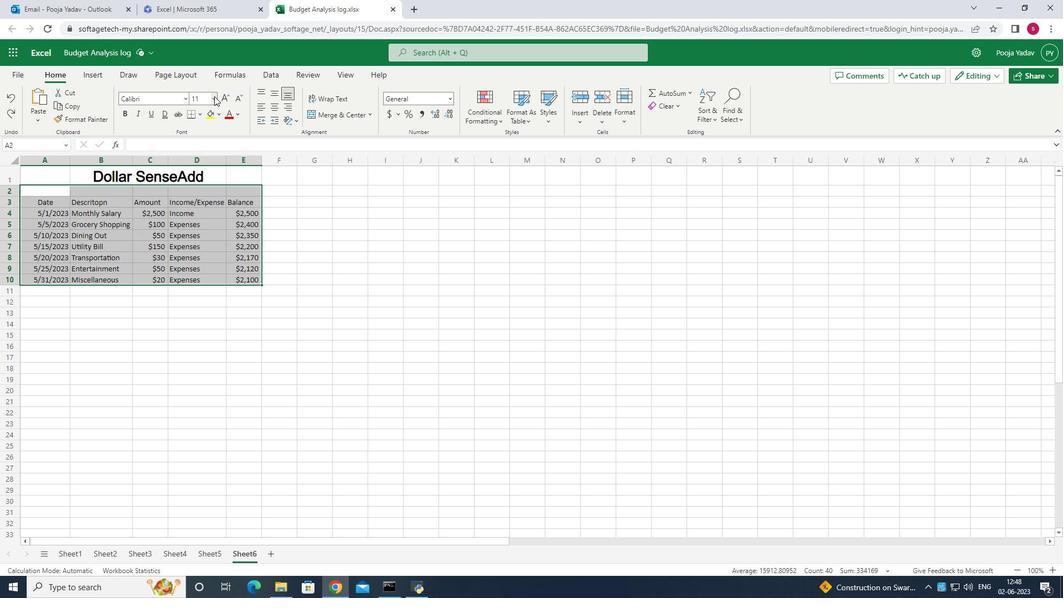 
Action: Mouse pressed left at (208, 90)
Screenshot: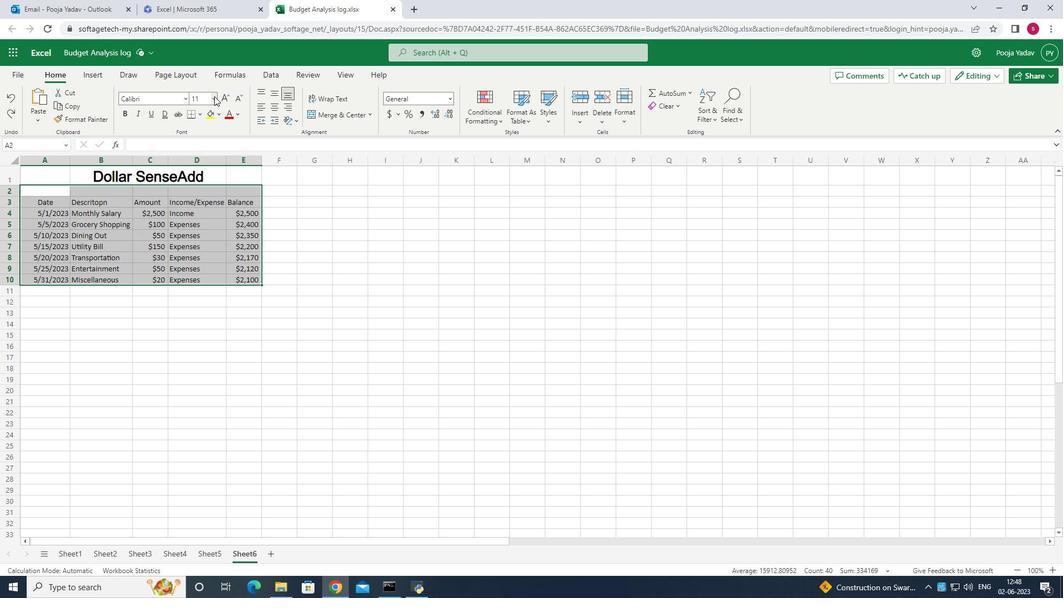 
Action: Mouse moved to (197, 184)
Screenshot: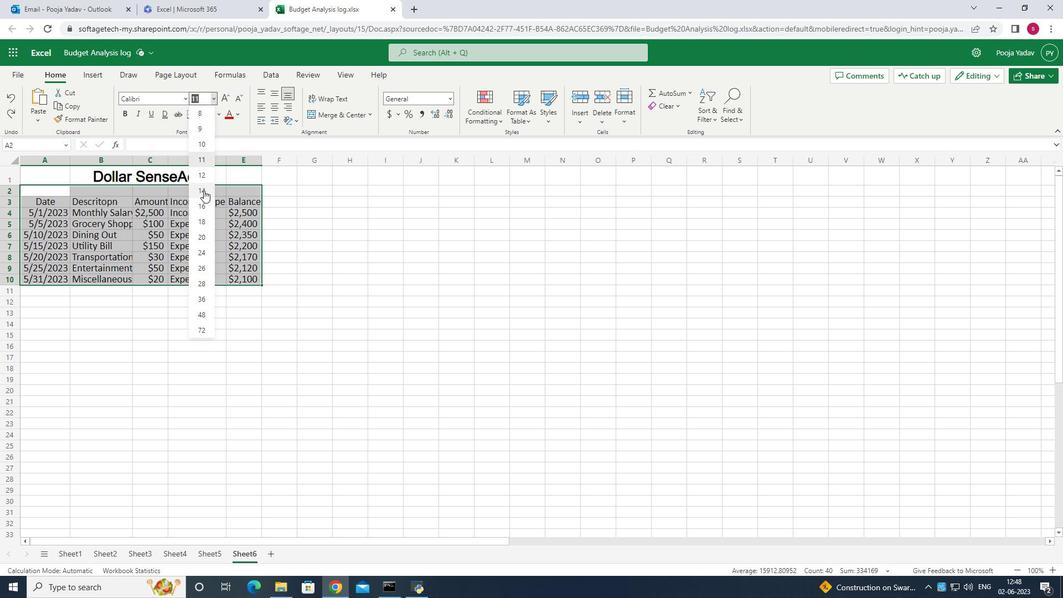 
Action: Mouse pressed left at (197, 184)
Screenshot: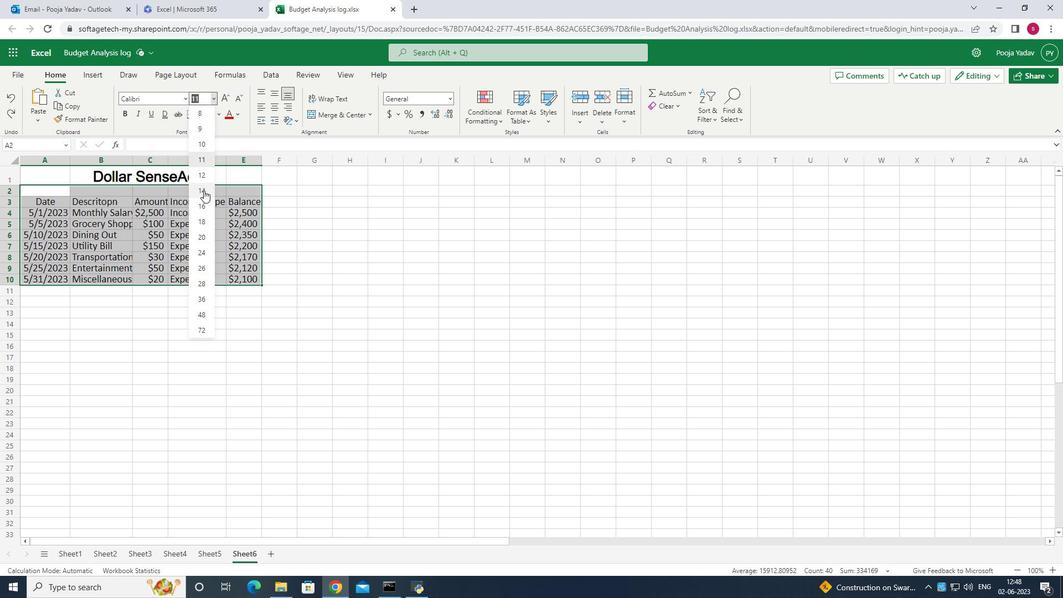 
Action: Mouse moved to (301, 239)
Screenshot: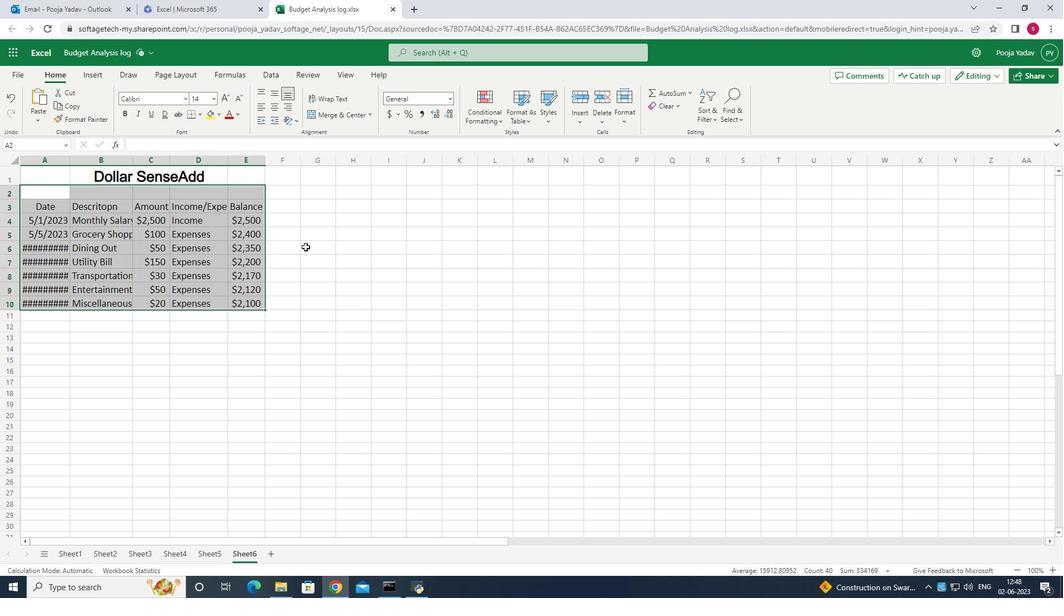 
Action: Mouse pressed left at (301, 239)
Screenshot: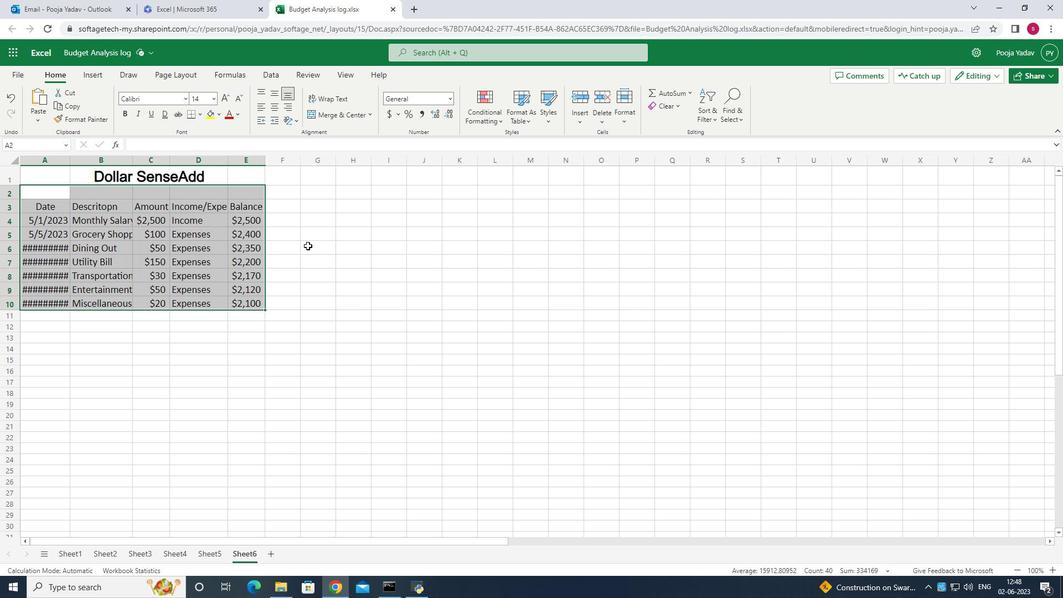 
Action: Mouse moved to (133, 311)
Screenshot: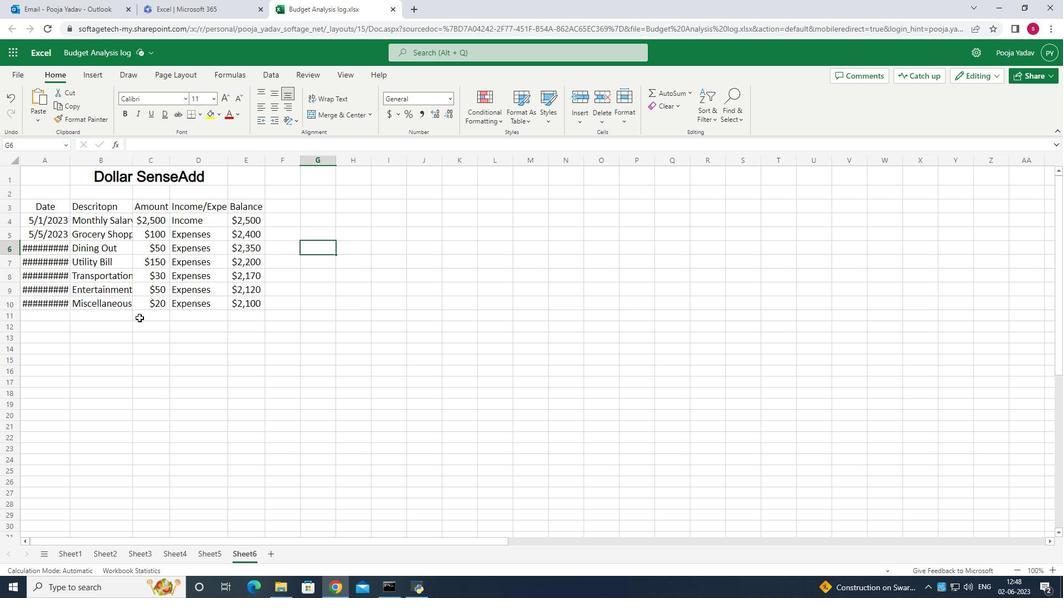 
Action: Mouse pressed left at (133, 311)
Screenshot: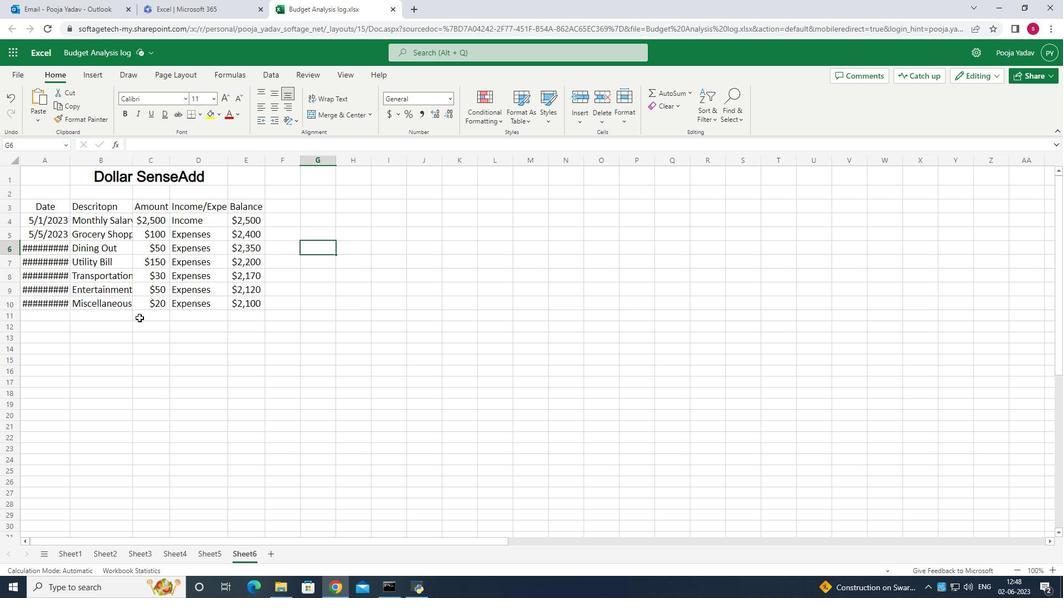 
Action: Mouse moved to (168, 232)
Screenshot: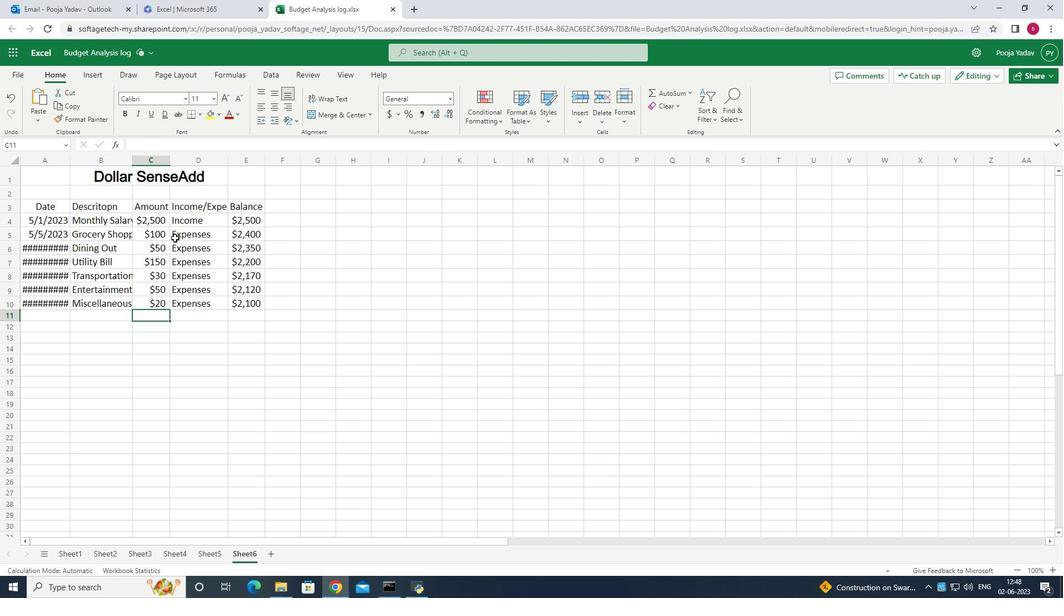 
Action: Key pressed ctrl+Z
Screenshot: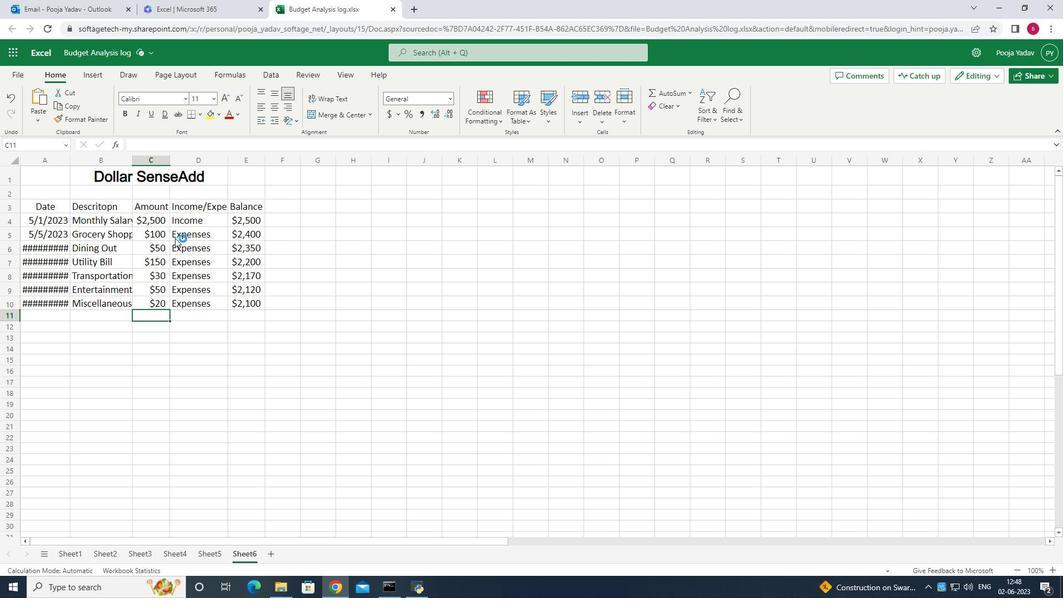 
Action: Mouse moved to (37, 188)
Screenshot: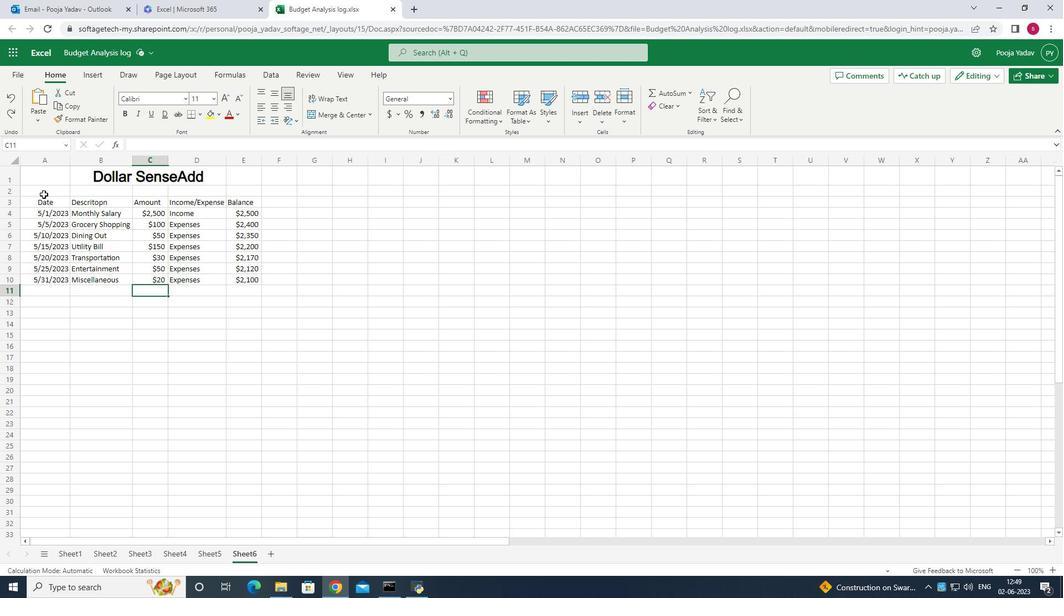 
Action: Mouse pressed left at (37, 188)
Screenshot: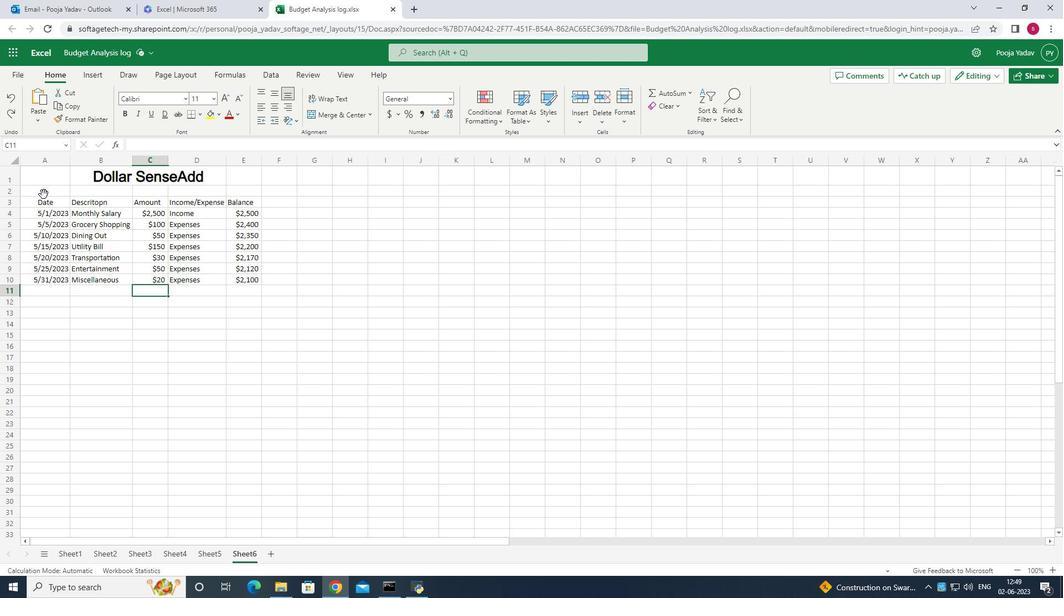 
Action: Mouse moved to (204, 95)
Screenshot: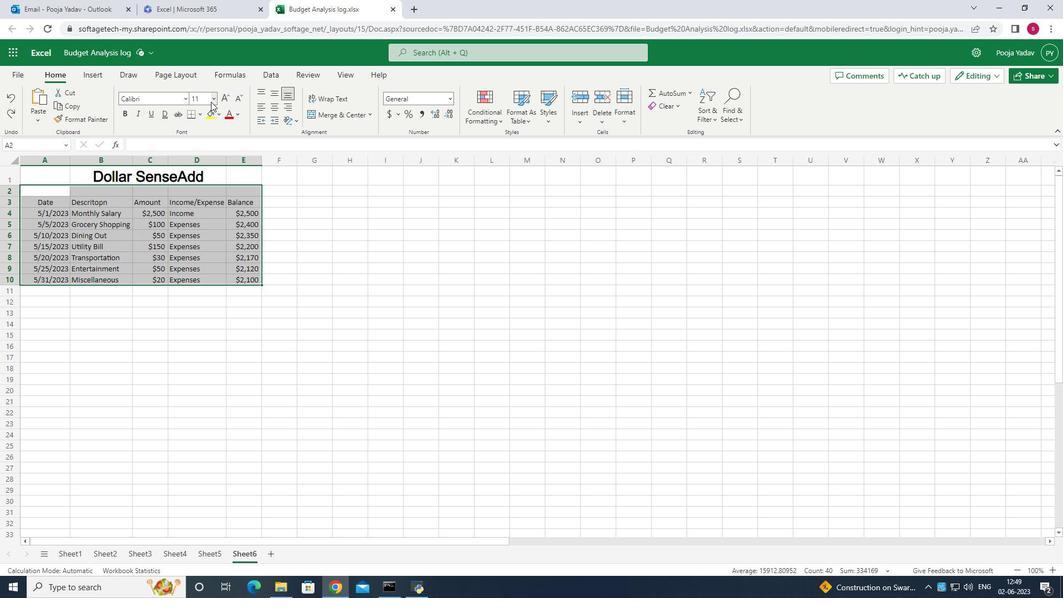 
Action: Mouse pressed left at (204, 95)
Screenshot: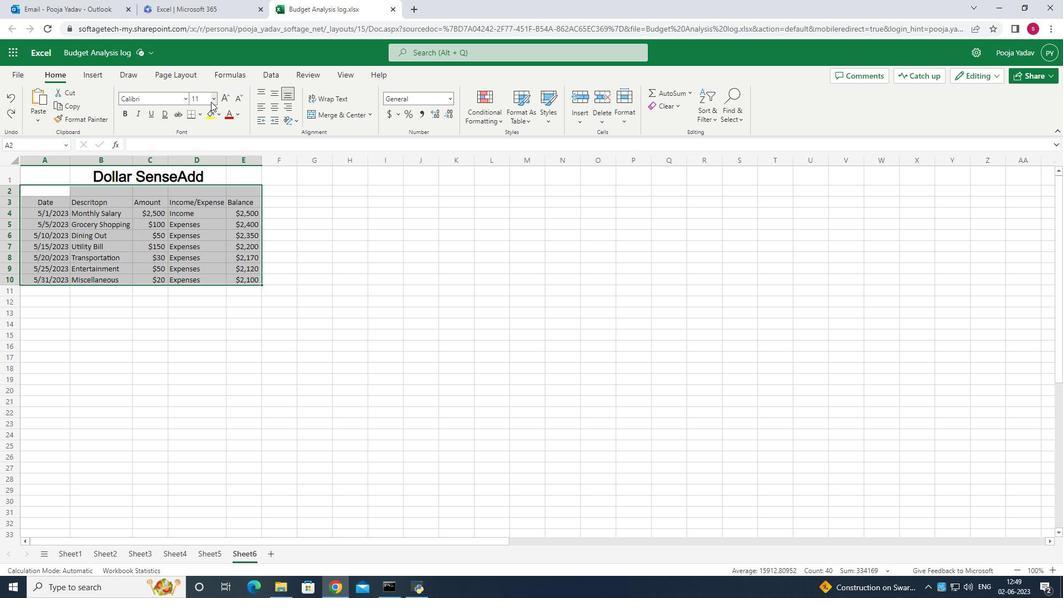 
Action: Mouse moved to (198, 180)
Screenshot: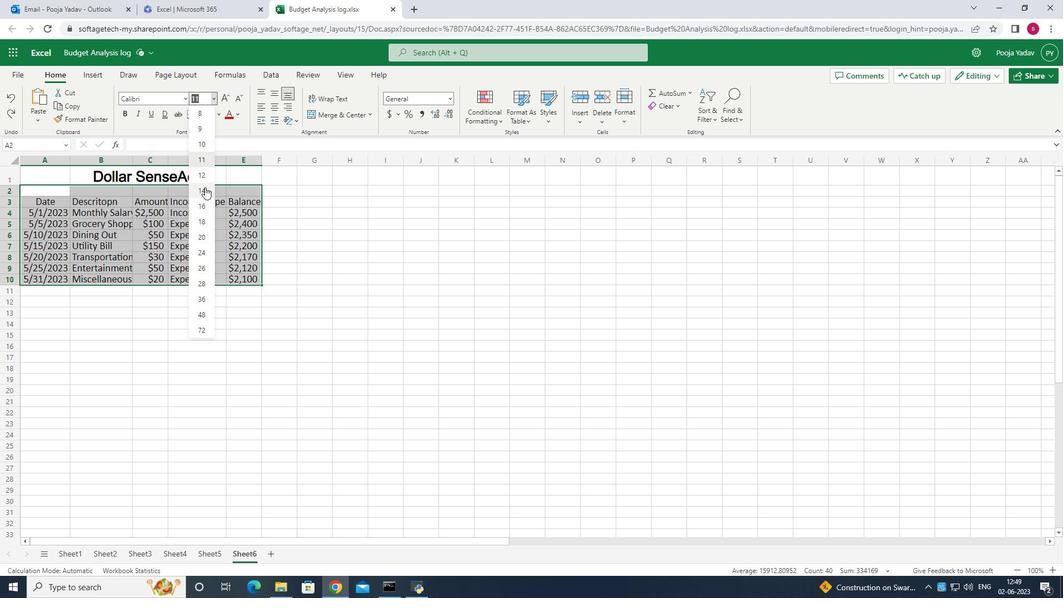 
Action: Mouse pressed left at (198, 180)
Screenshot: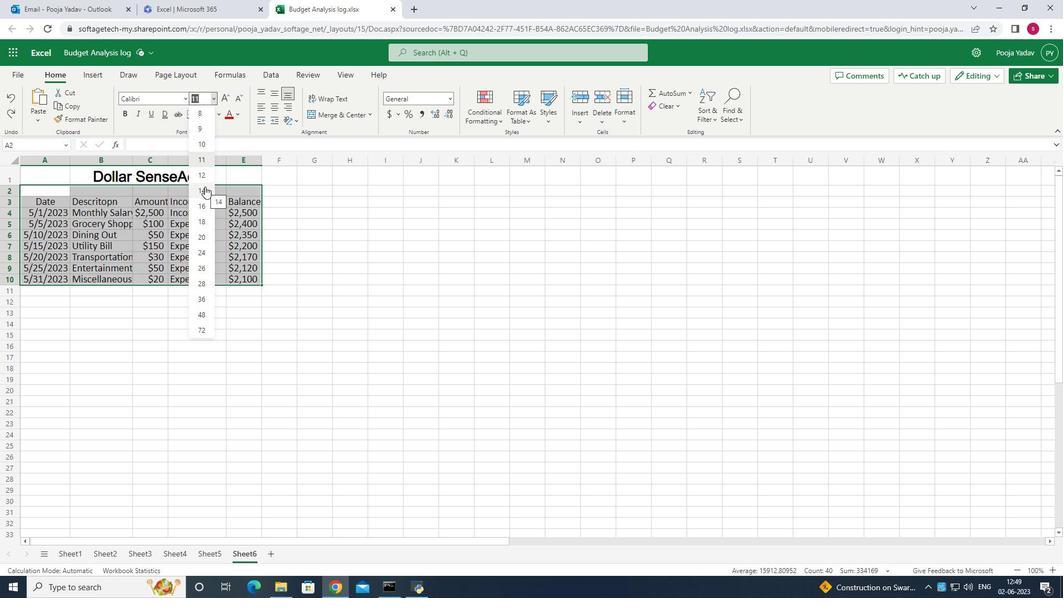 
Action: Mouse moved to (322, 234)
Screenshot: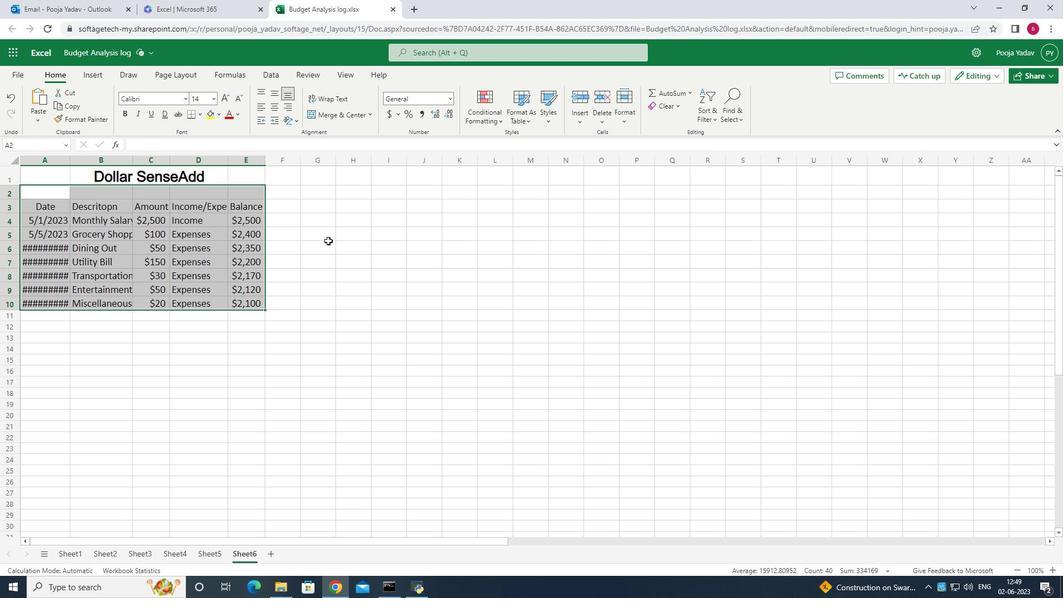 
Action: Mouse pressed left at (322, 234)
Screenshot: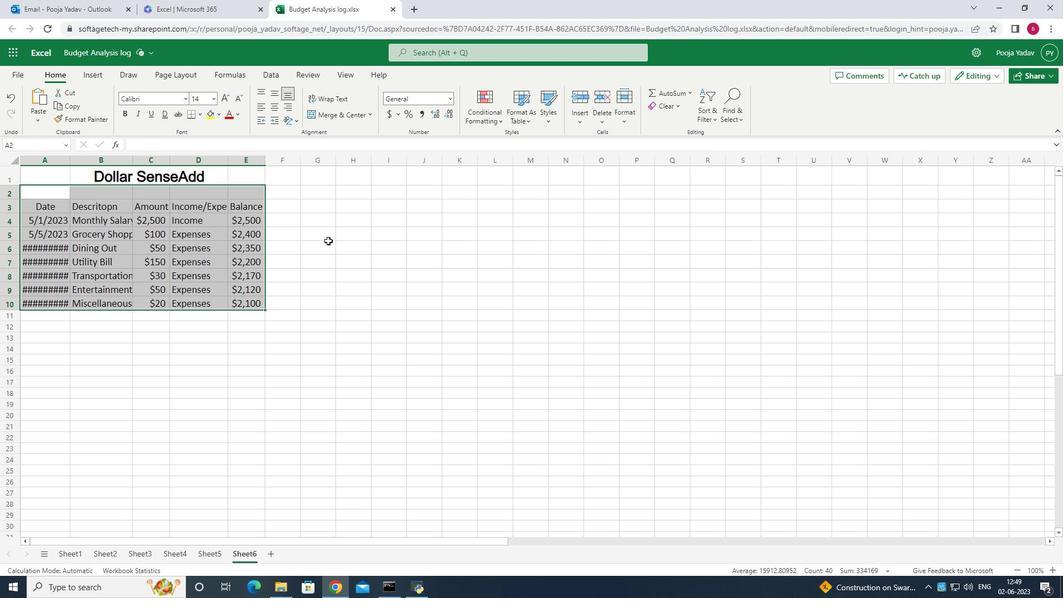
Action: Mouse moved to (45, 274)
Screenshot: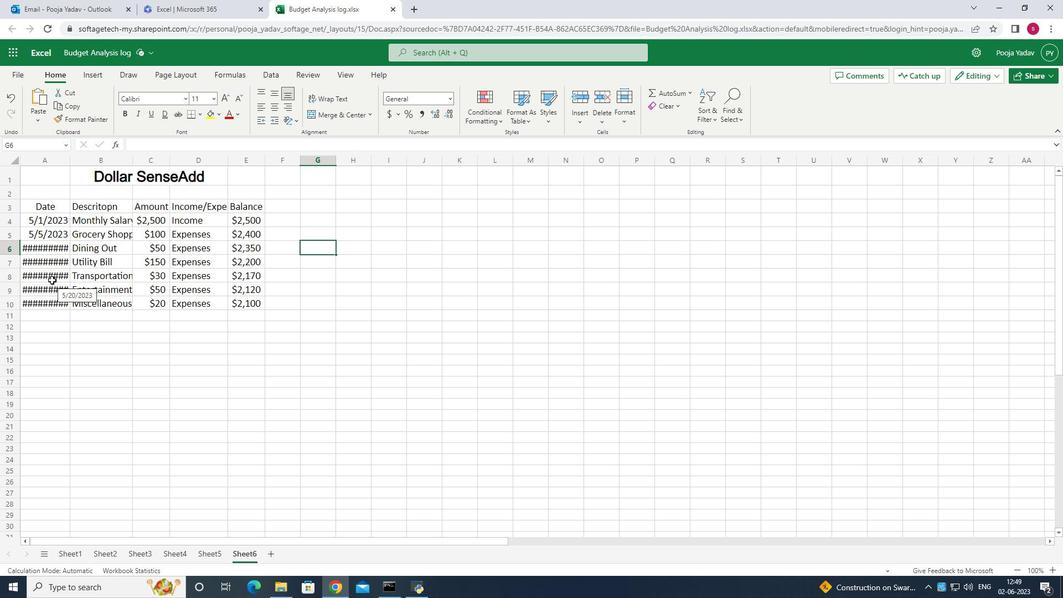
Action: Mouse pressed left at (45, 274)
Screenshot: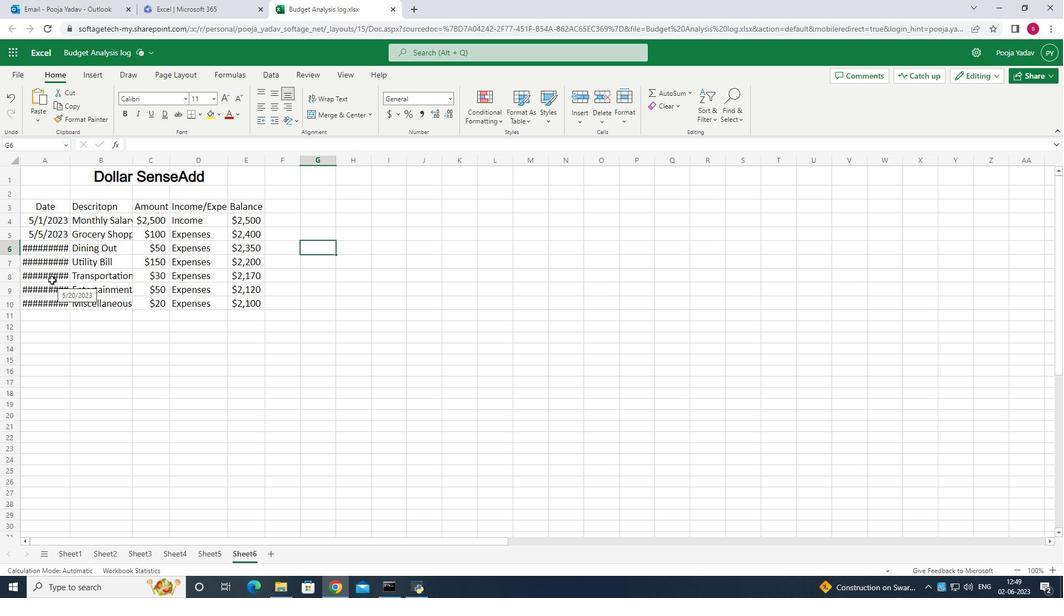 
Action: Mouse moved to (58, 346)
Screenshot: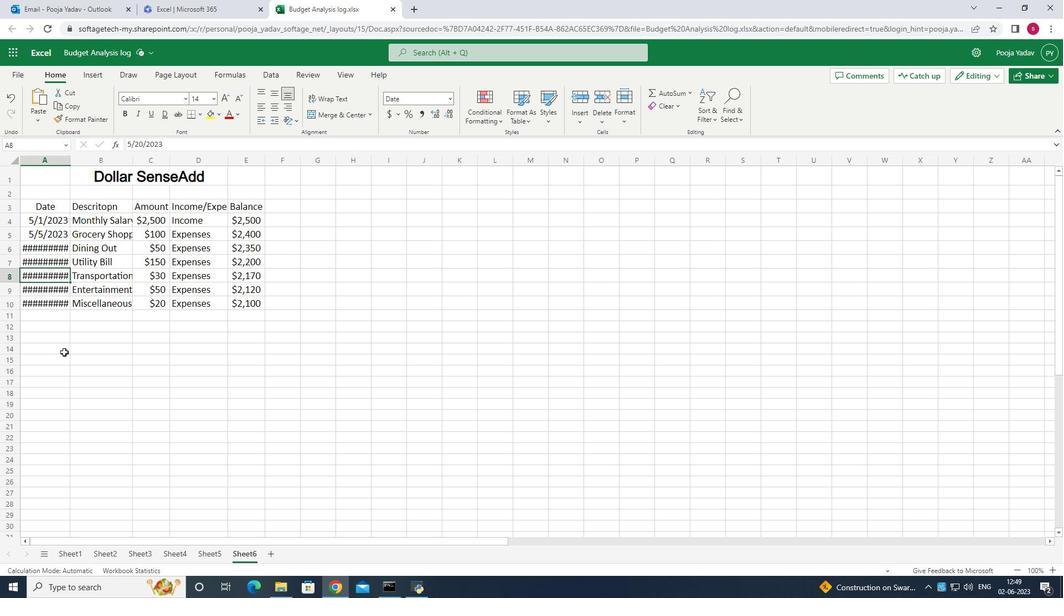 
Action: Key pressed ctrl+Z
Screenshot: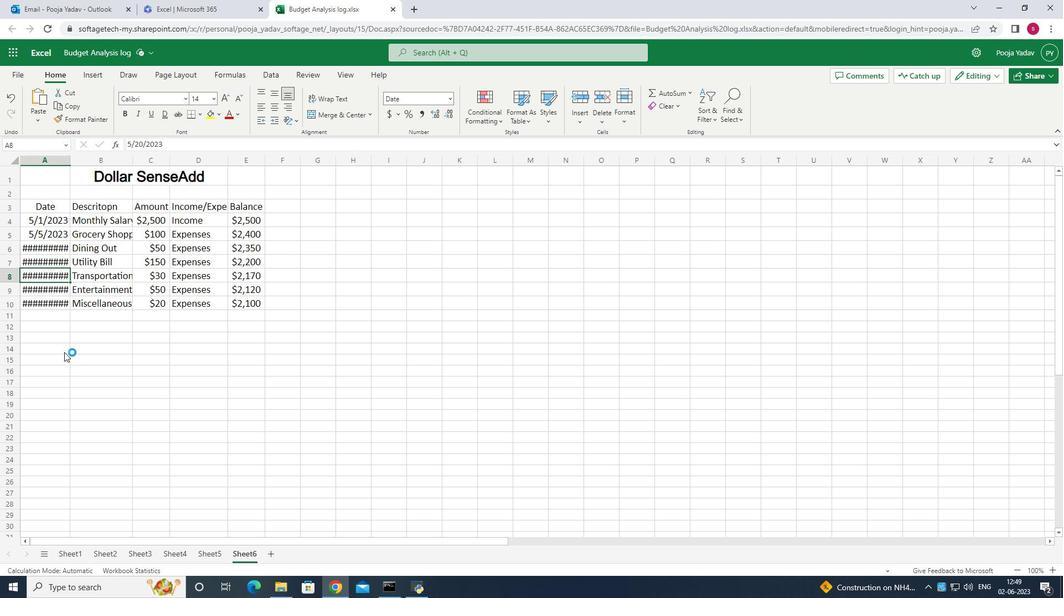 
Action: Mouse moved to (28, 187)
Screenshot: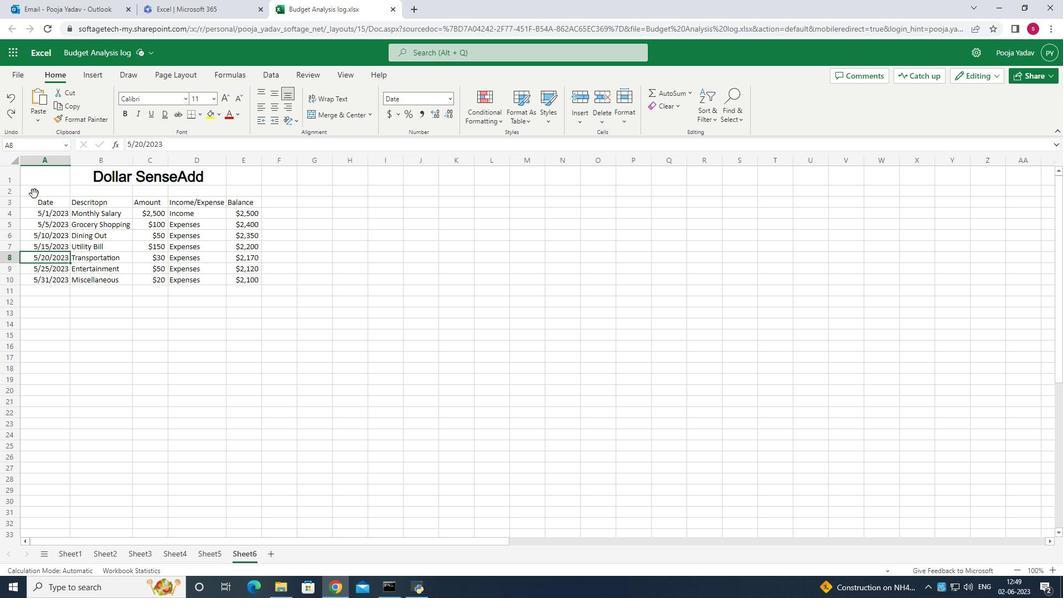 
Action: Mouse pressed left at (28, 187)
Screenshot: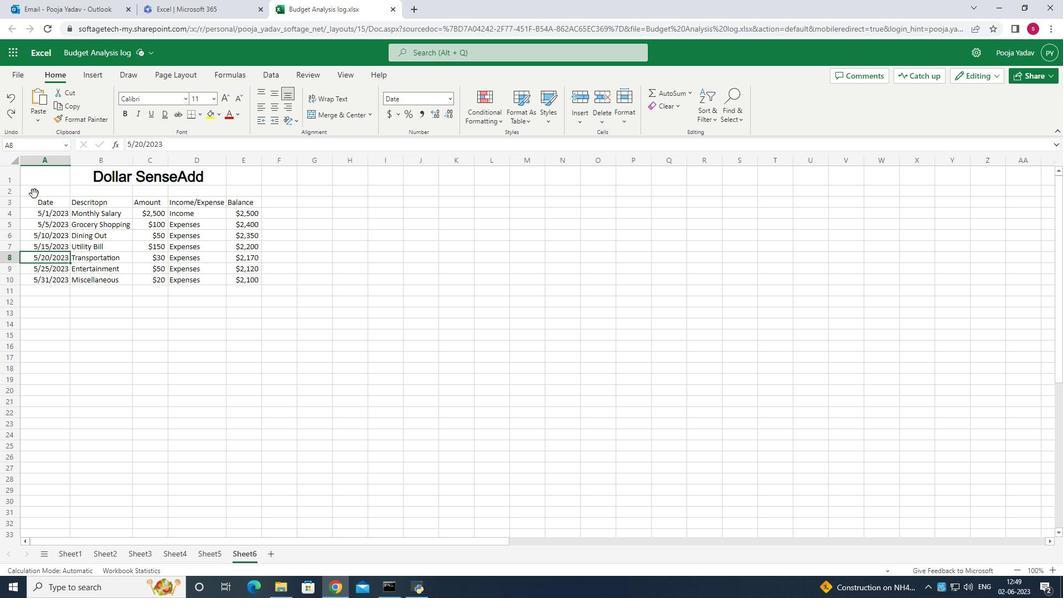 
Action: Mouse moved to (207, 93)
Screenshot: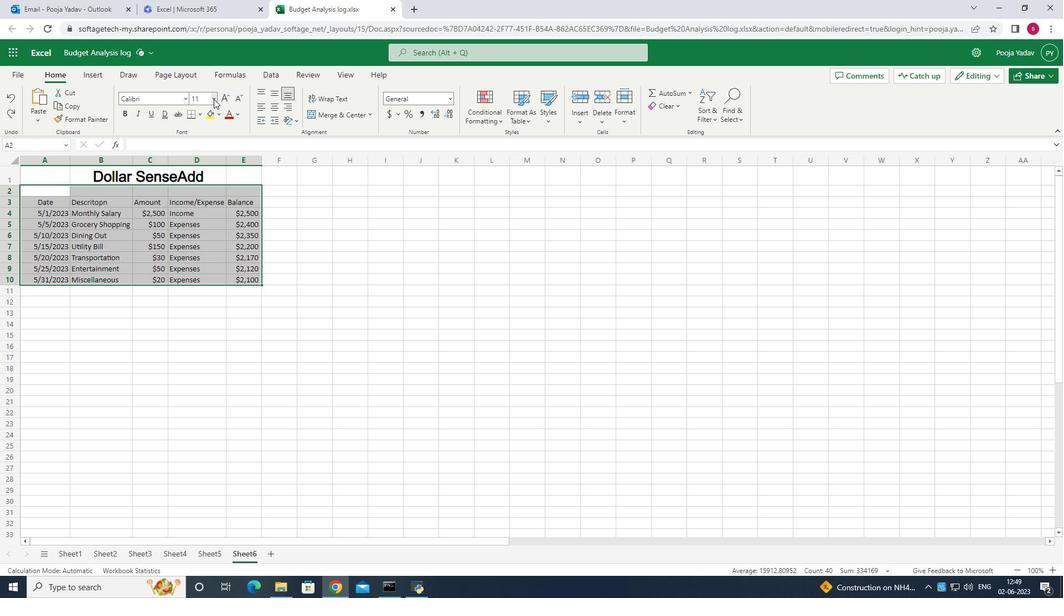 
Action: Mouse pressed left at (207, 93)
Screenshot: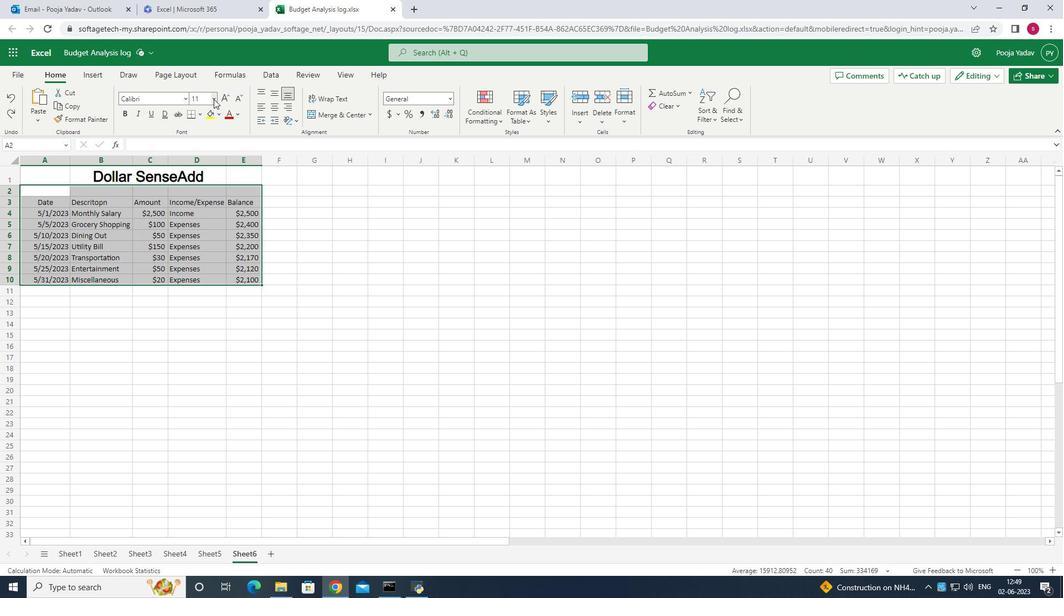 
Action: Mouse moved to (192, 181)
Screenshot: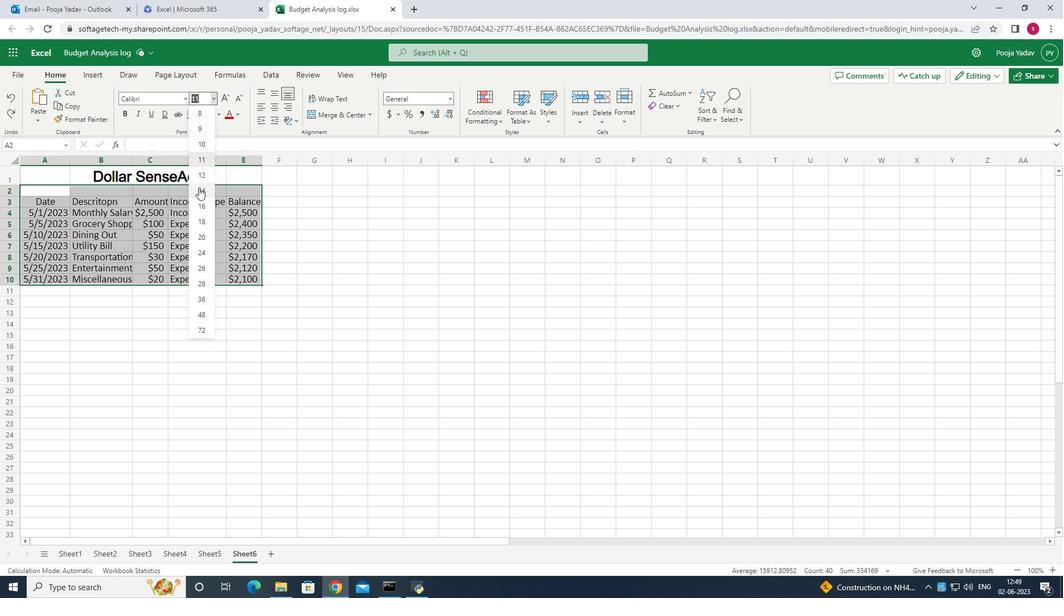 
Action: Mouse pressed left at (192, 181)
Screenshot: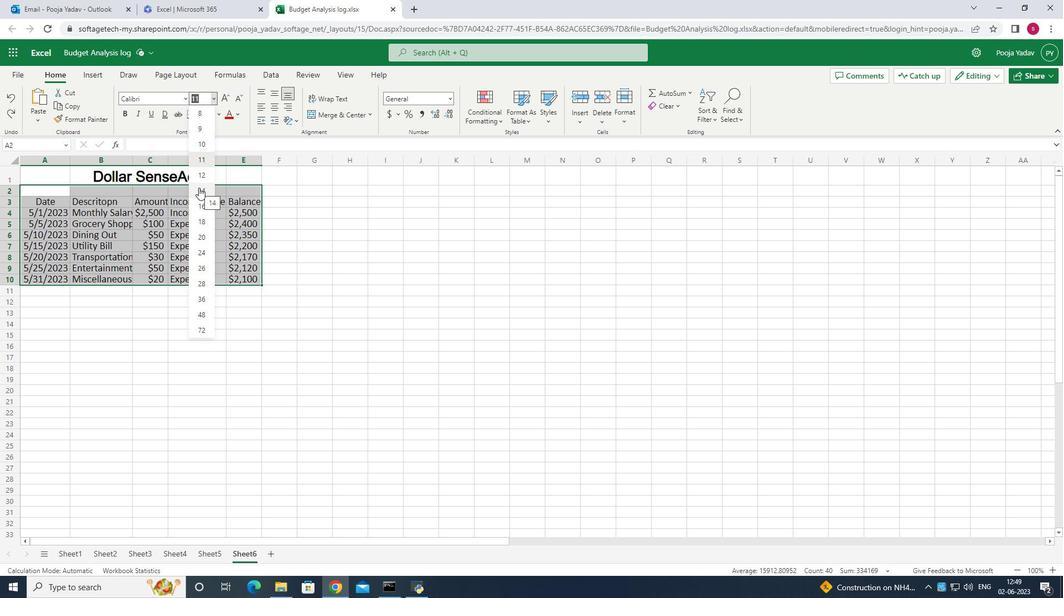 
Action: Key pressed ctrl+Z
Screenshot: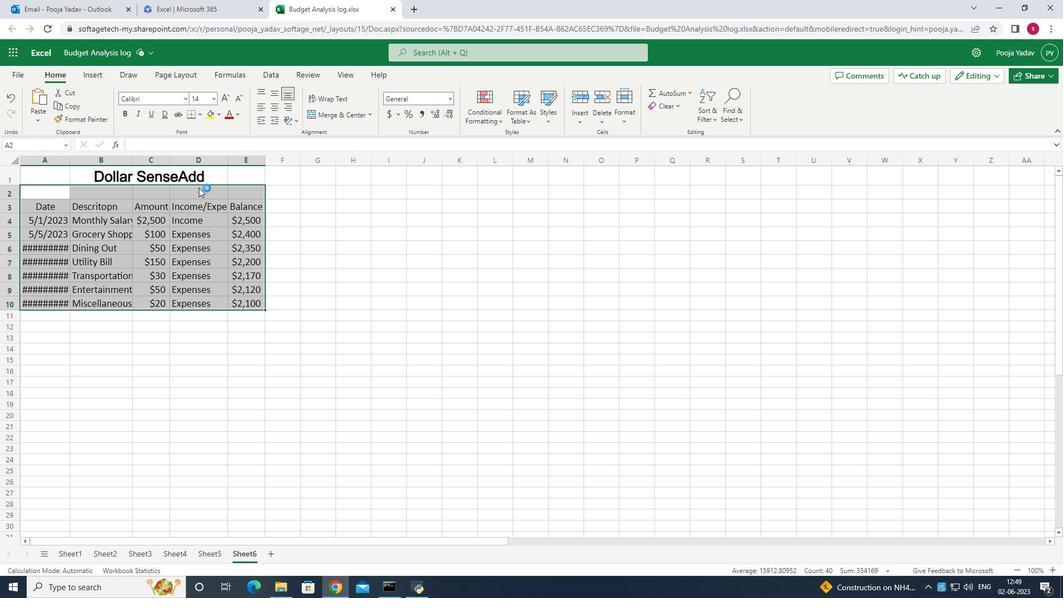 
Action: Mouse moved to (316, 245)
Screenshot: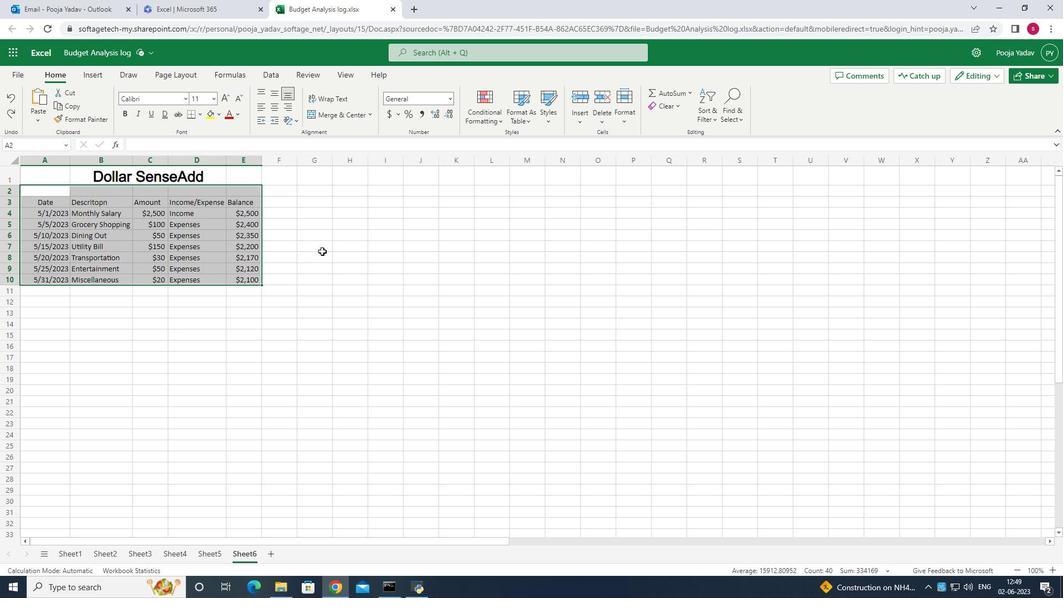 
Action: Mouse pressed left at (316, 245)
Screenshot: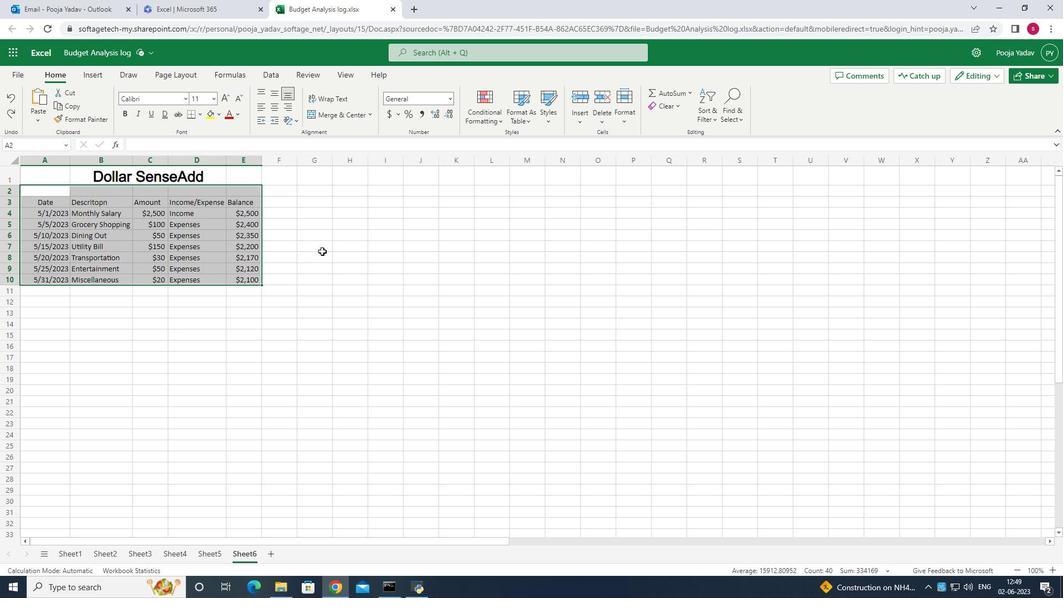 
Action: Mouse moved to (35, 185)
Screenshot: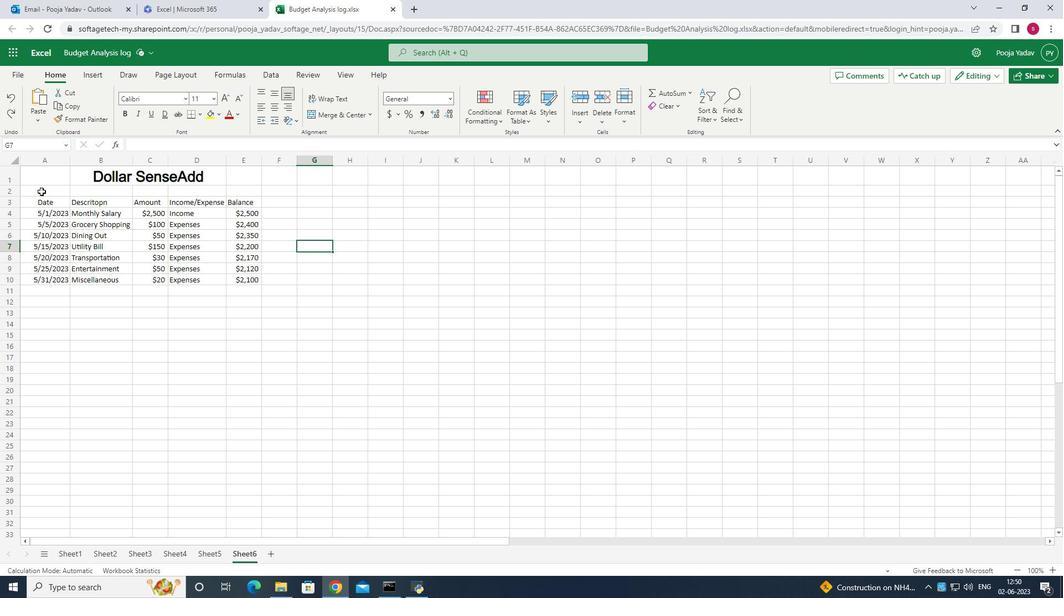 
Action: Mouse pressed left at (35, 185)
Screenshot: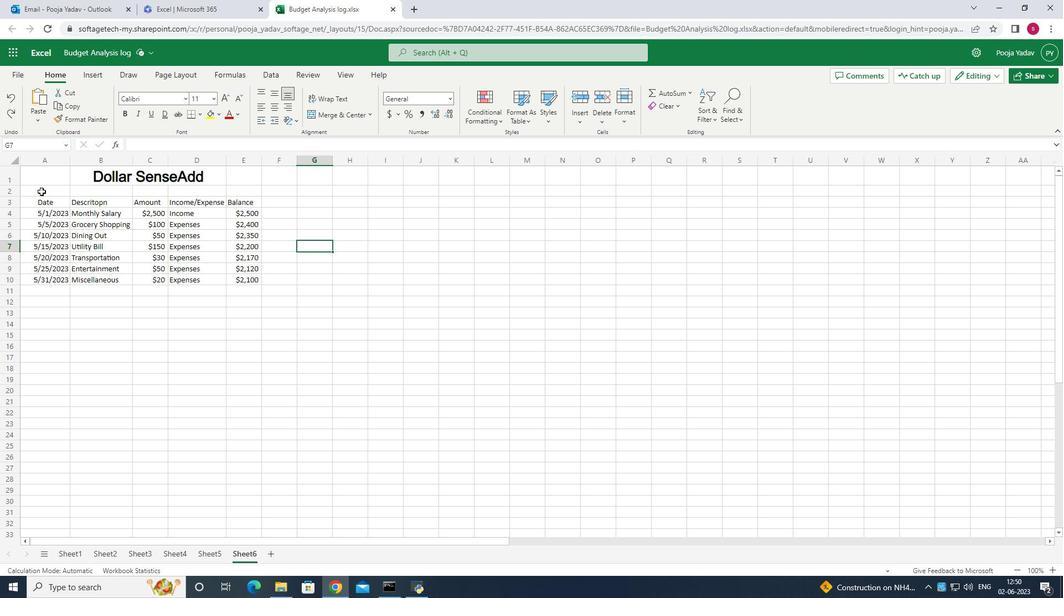 
Action: Mouse moved to (203, 90)
Screenshot: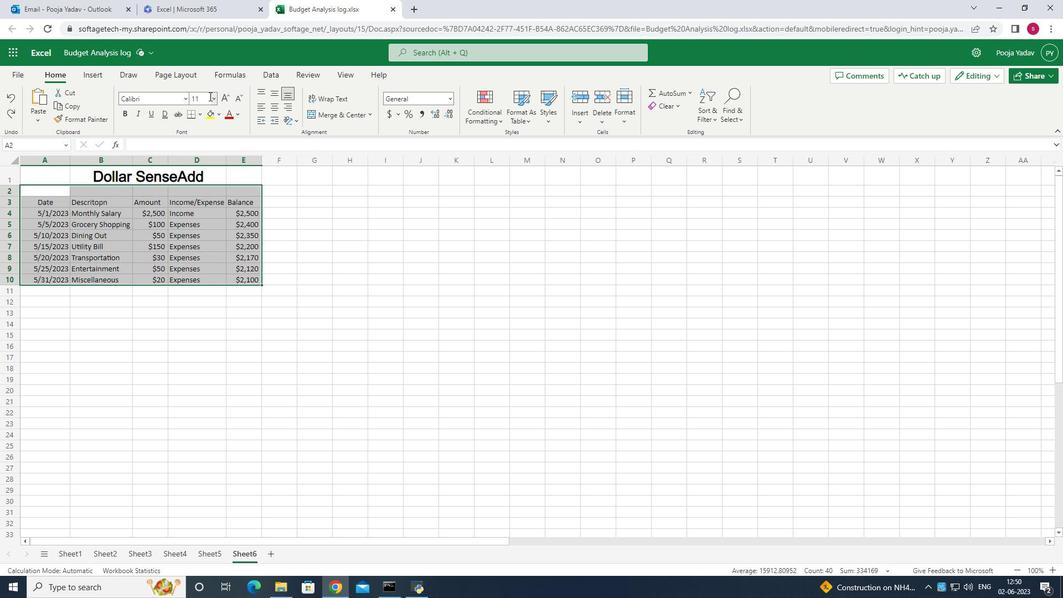 
Action: Mouse pressed left at (203, 90)
Screenshot: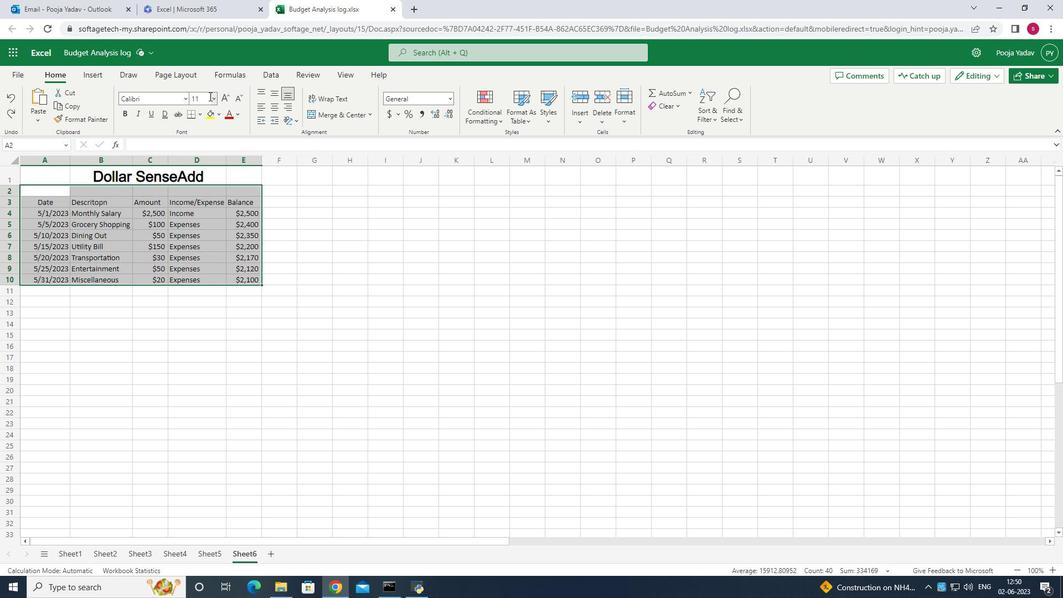
Action: Mouse moved to (208, 94)
Screenshot: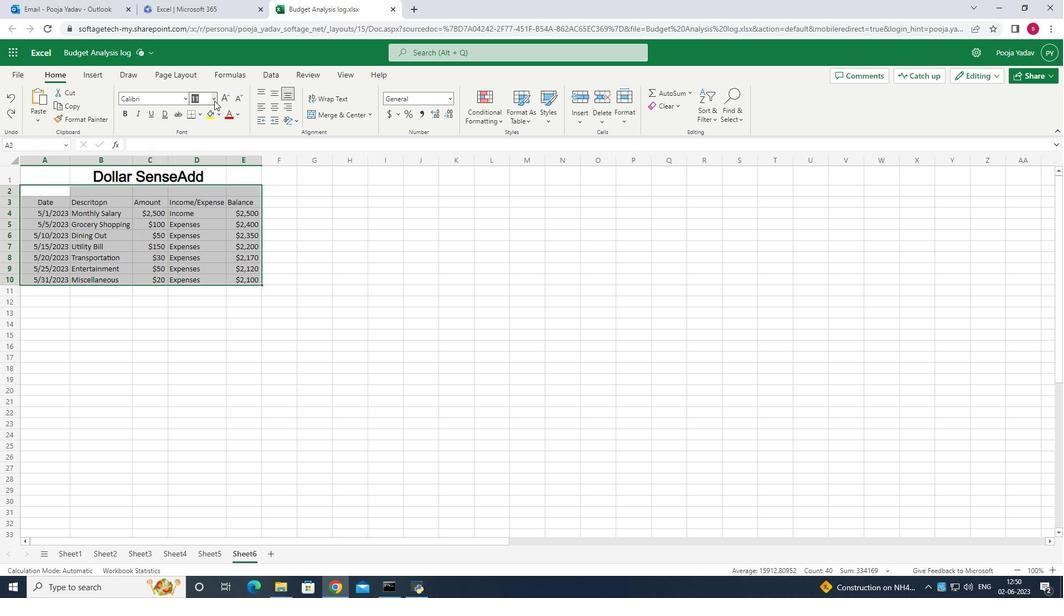 
Action: Mouse pressed left at (208, 94)
Screenshot: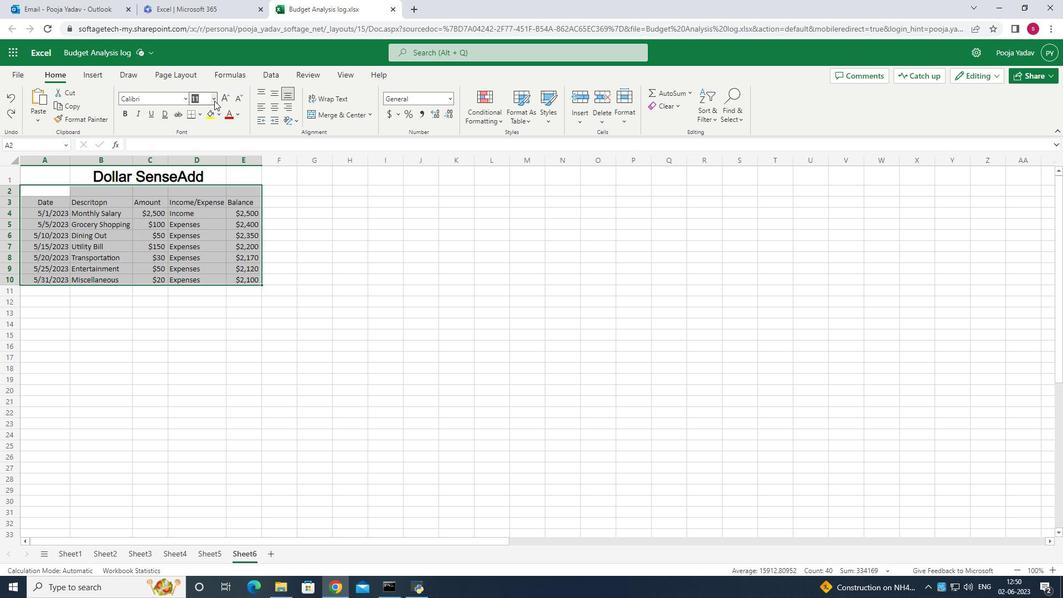 
Action: Mouse moved to (196, 179)
Screenshot: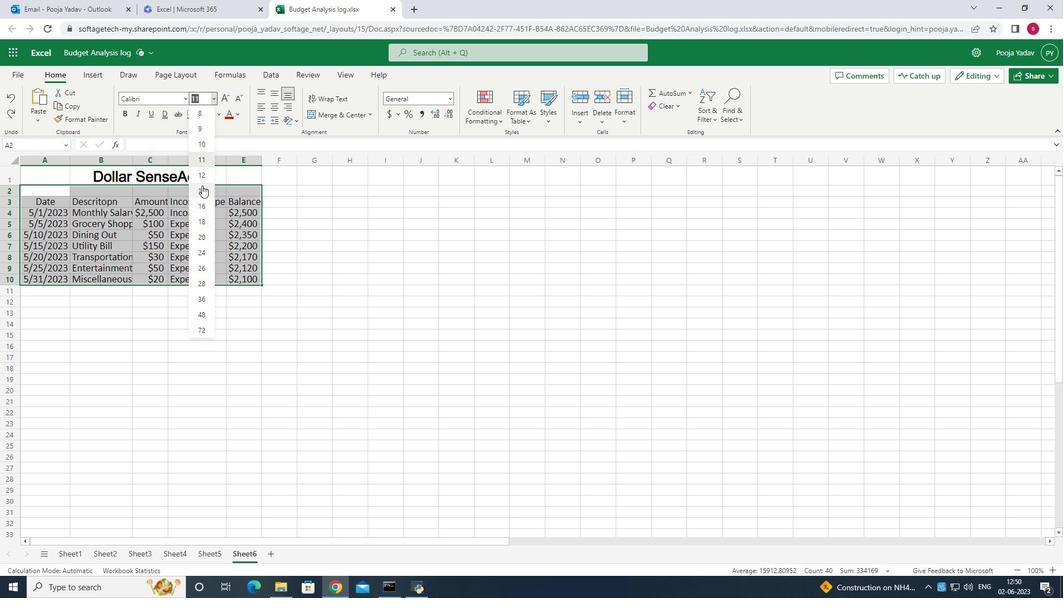 
Action: Mouse pressed left at (196, 179)
Screenshot: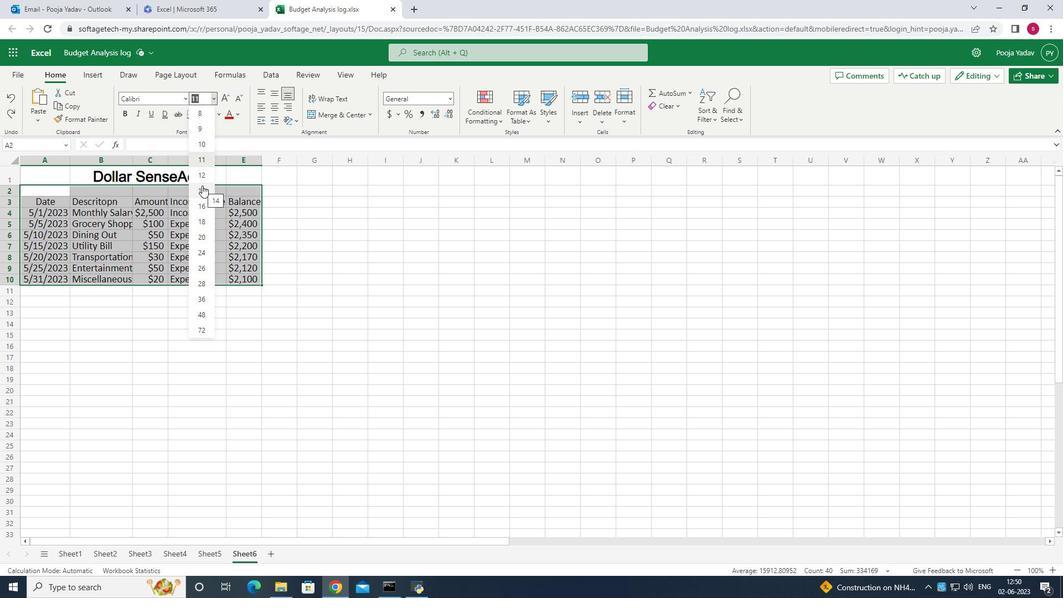 
Action: Key pressed ctrl+Z
Screenshot: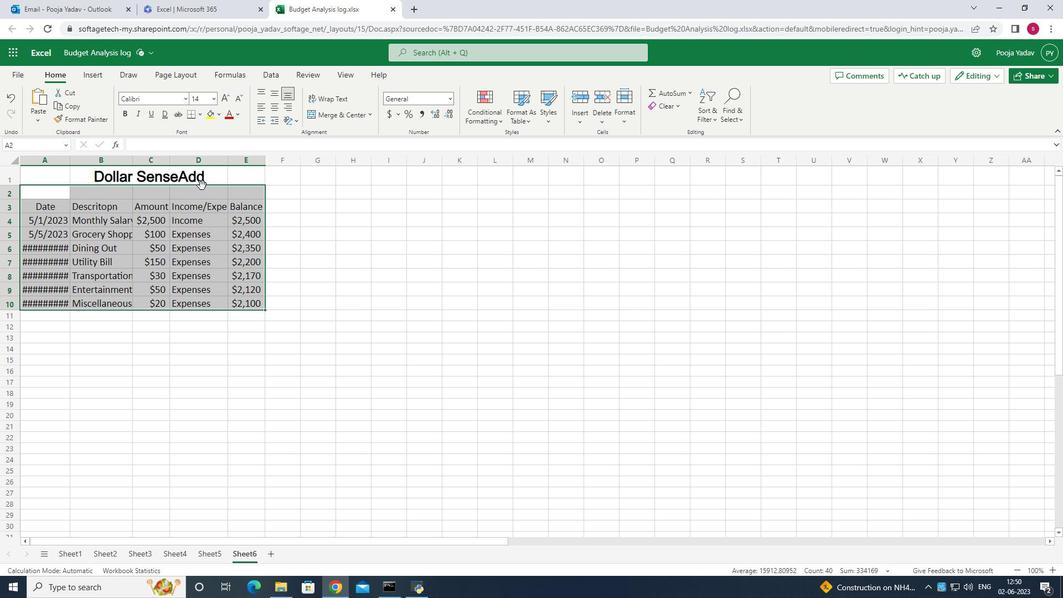 
Action: Mouse moved to (320, 239)
Screenshot: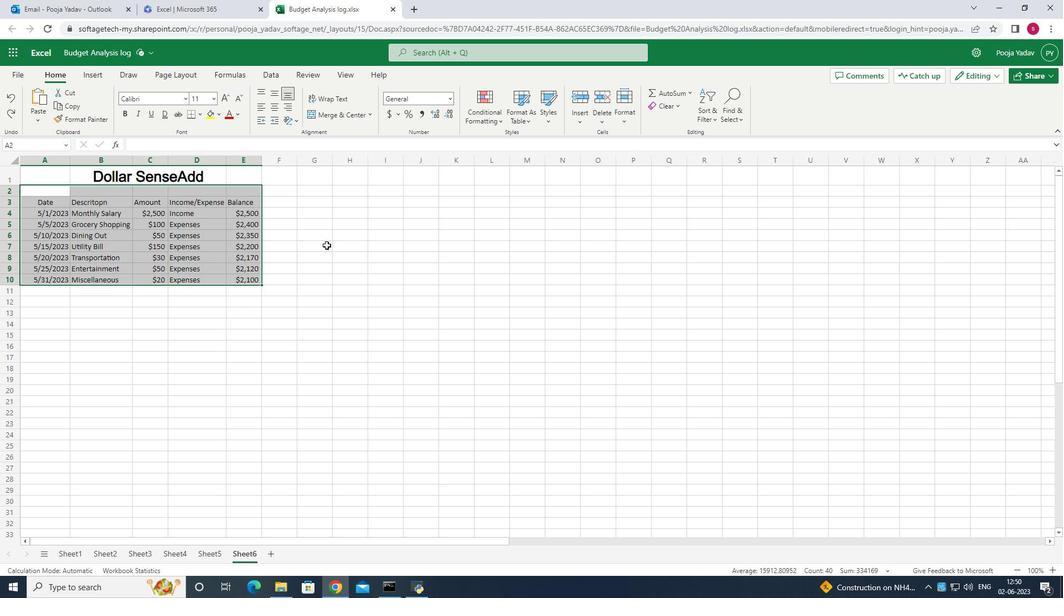 
Action: Mouse pressed left at (320, 239)
Screenshot: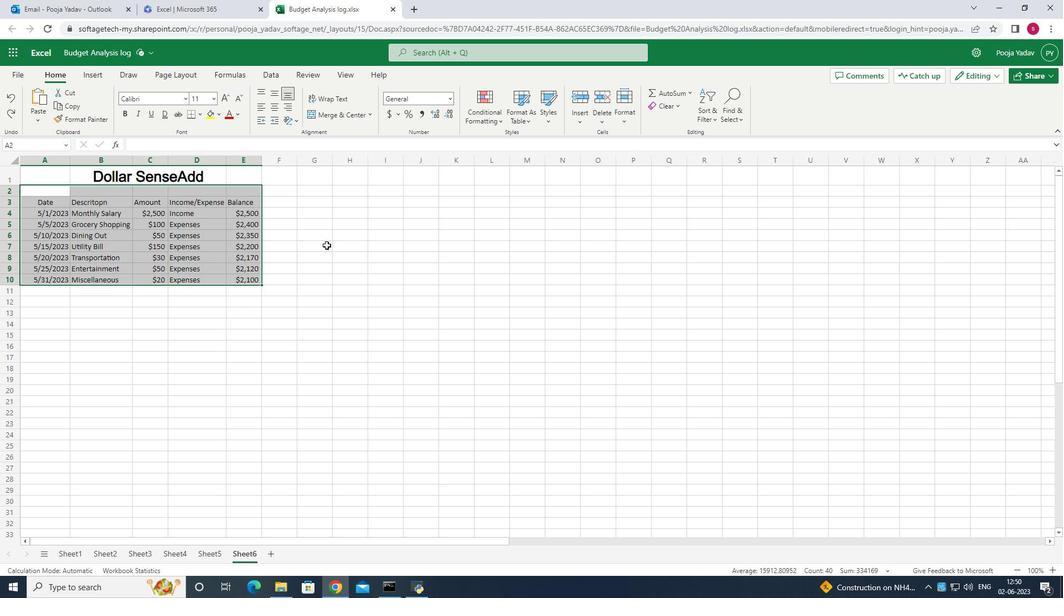 
Action: Mouse moved to (42, 171)
Screenshot: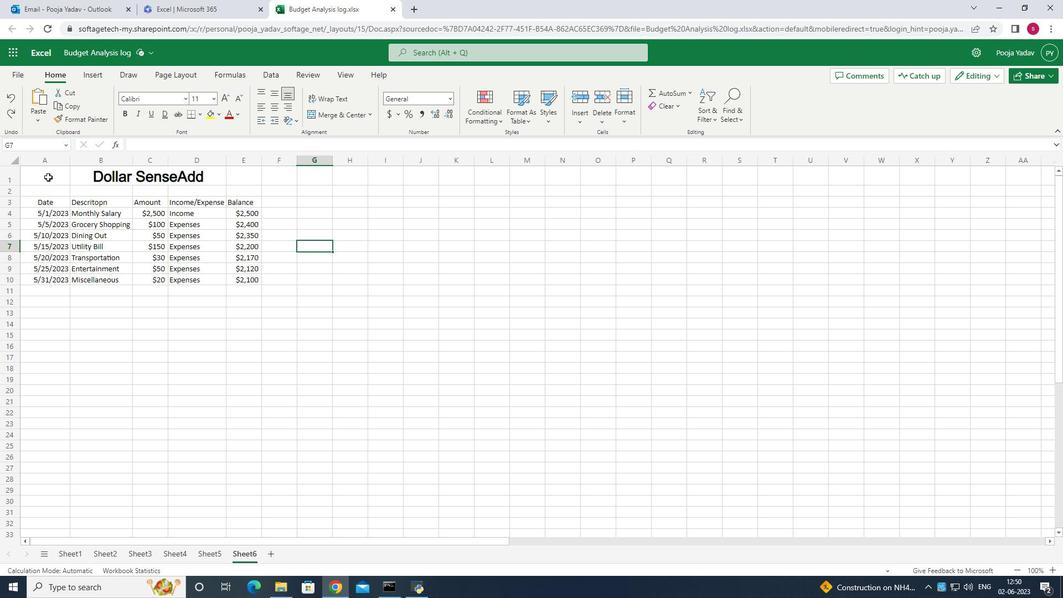 
Action: Mouse pressed left at (42, 171)
Screenshot: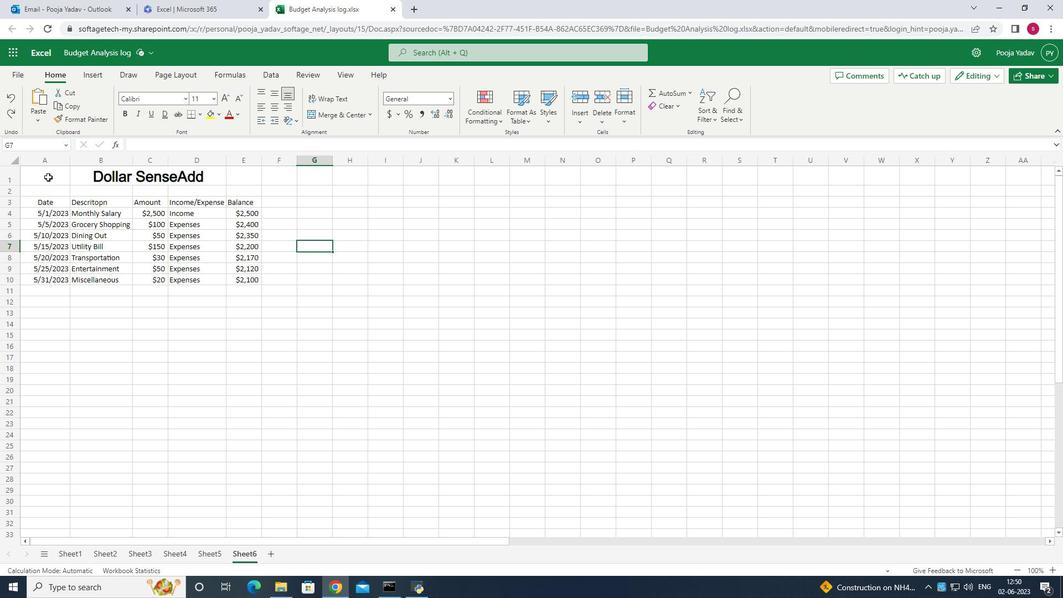 
Action: Mouse moved to (271, 84)
Screenshot: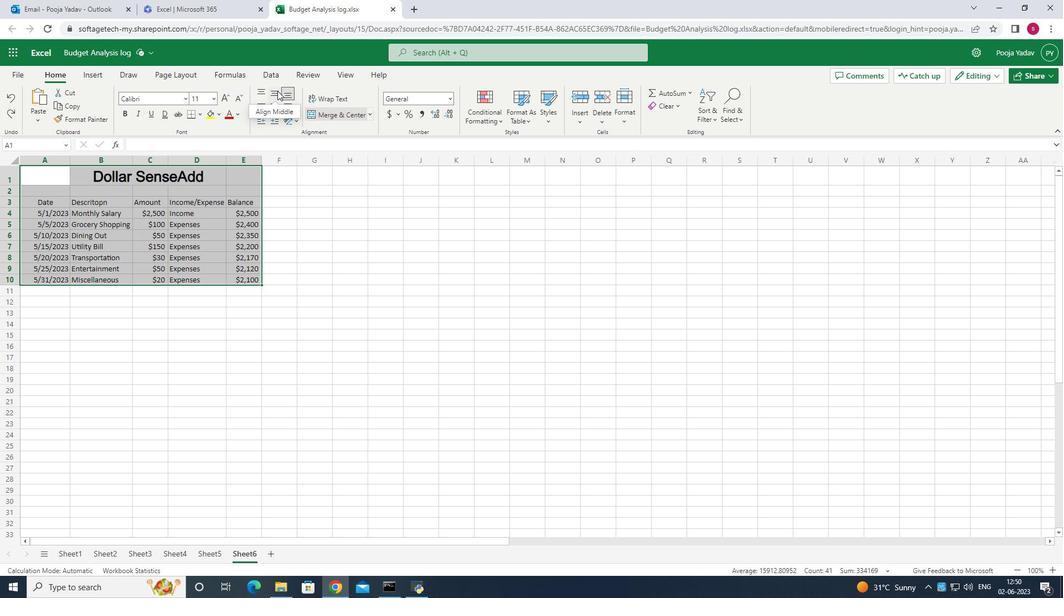 
Action: Mouse pressed left at (271, 84)
Screenshot: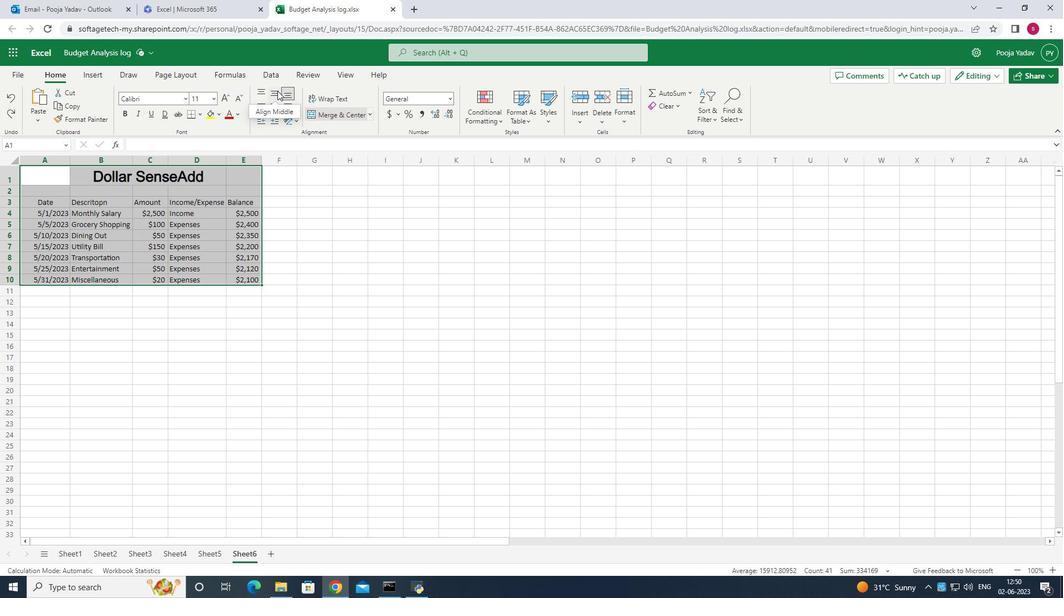 
Action: Mouse pressed left at (271, 84)
Screenshot: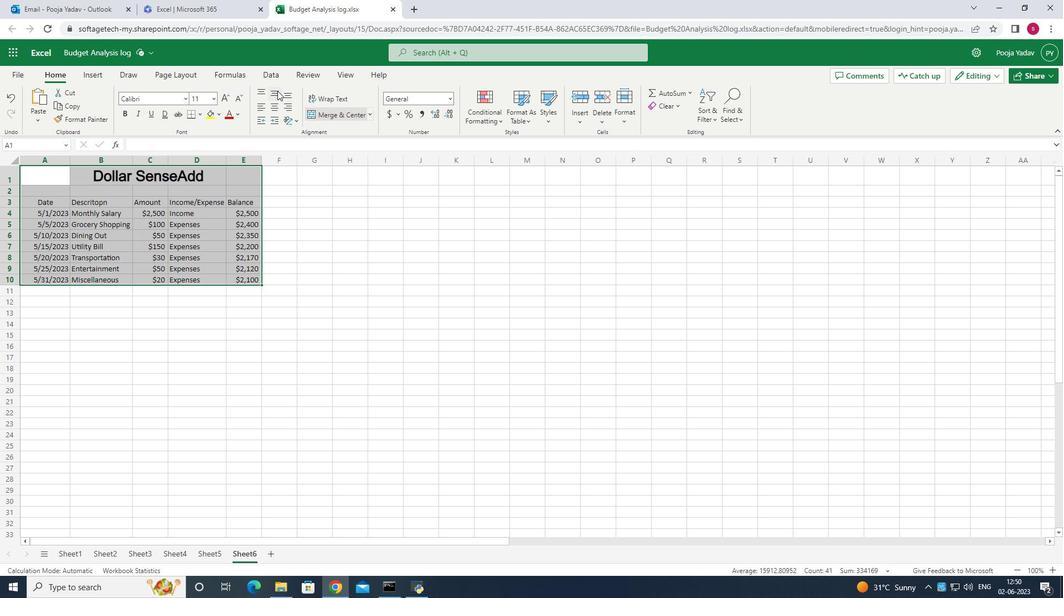 
Action: Mouse moved to (351, 486)
Screenshot: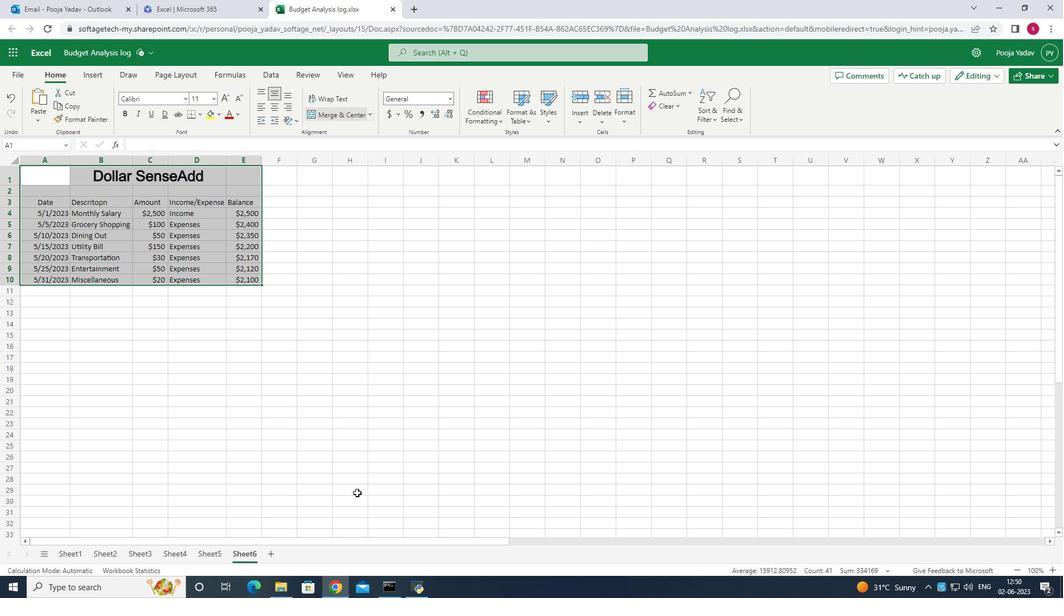 
